 Task: Create a due date automation trigger when advanced on, on the monday before a card is due add dates due in 1 working days at 11:00 AM.
Action: Mouse moved to (902, 259)
Screenshot: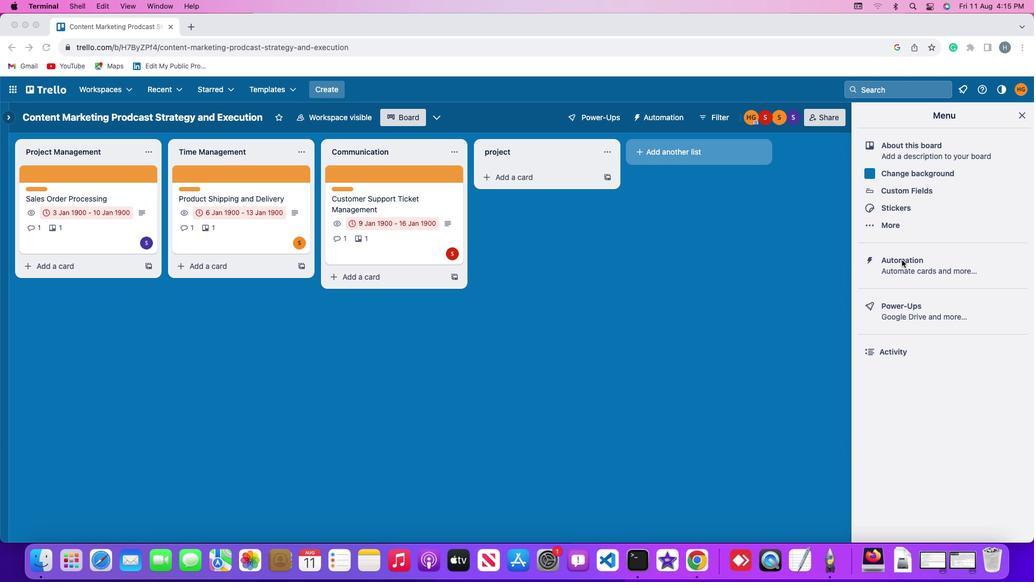 
Action: Mouse pressed left at (902, 259)
Screenshot: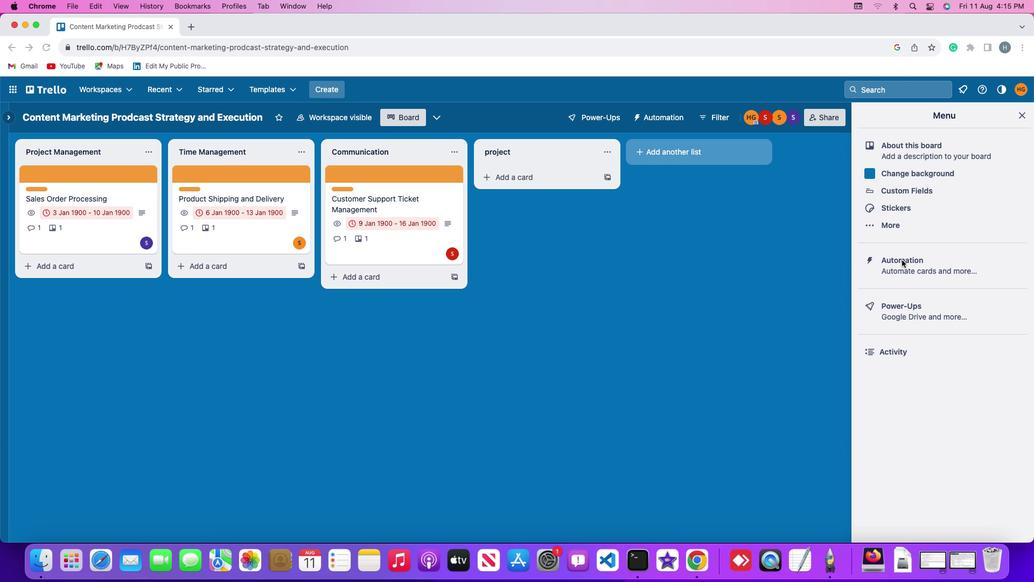 
Action: Mouse pressed left at (902, 259)
Screenshot: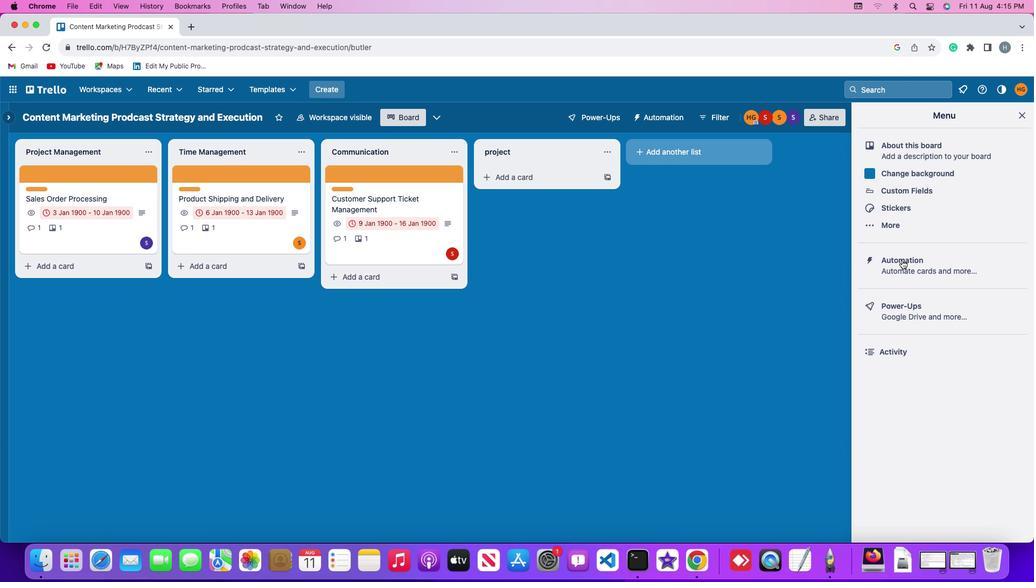 
Action: Mouse moved to (67, 254)
Screenshot: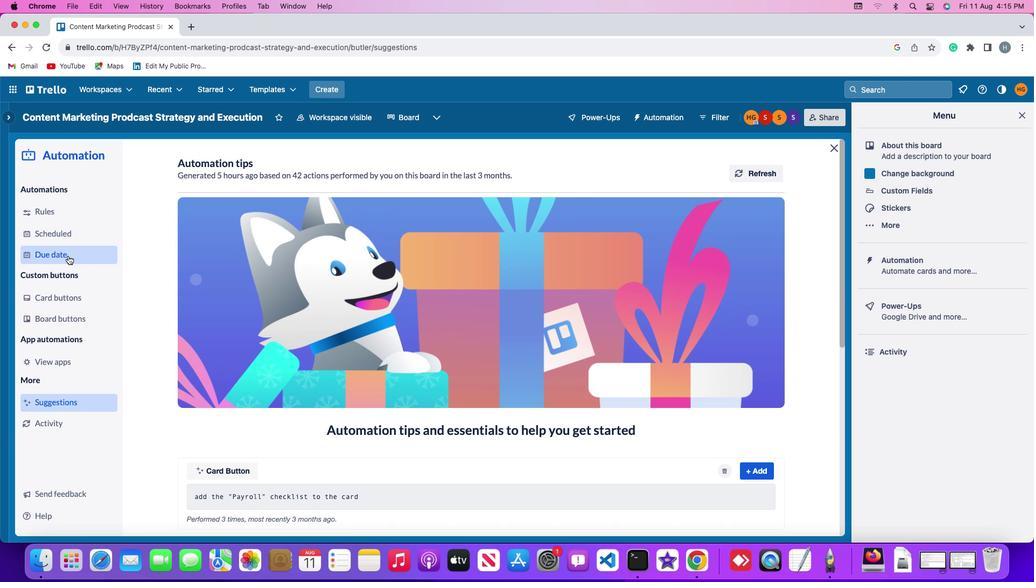 
Action: Mouse pressed left at (67, 254)
Screenshot: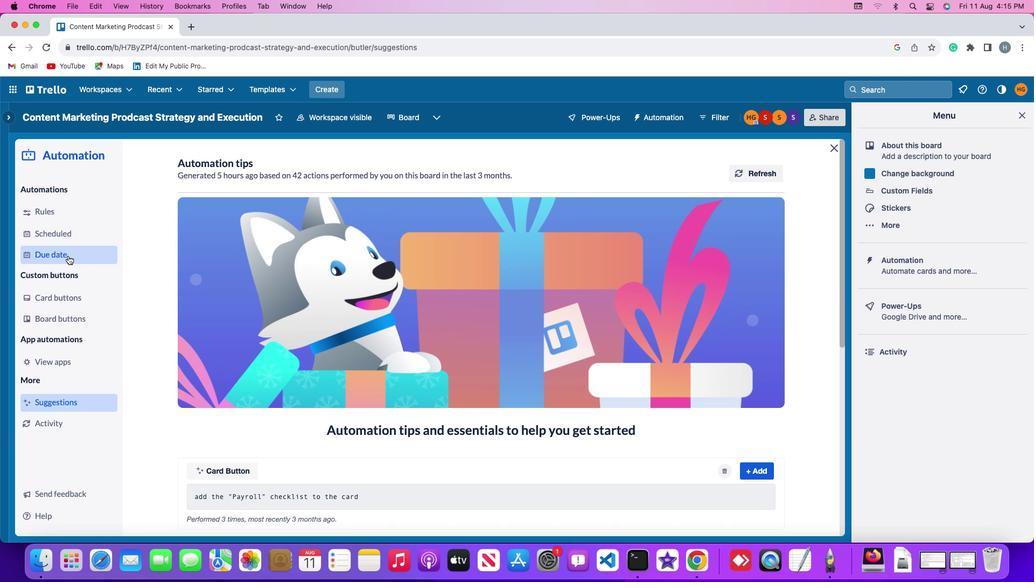 
Action: Mouse moved to (746, 163)
Screenshot: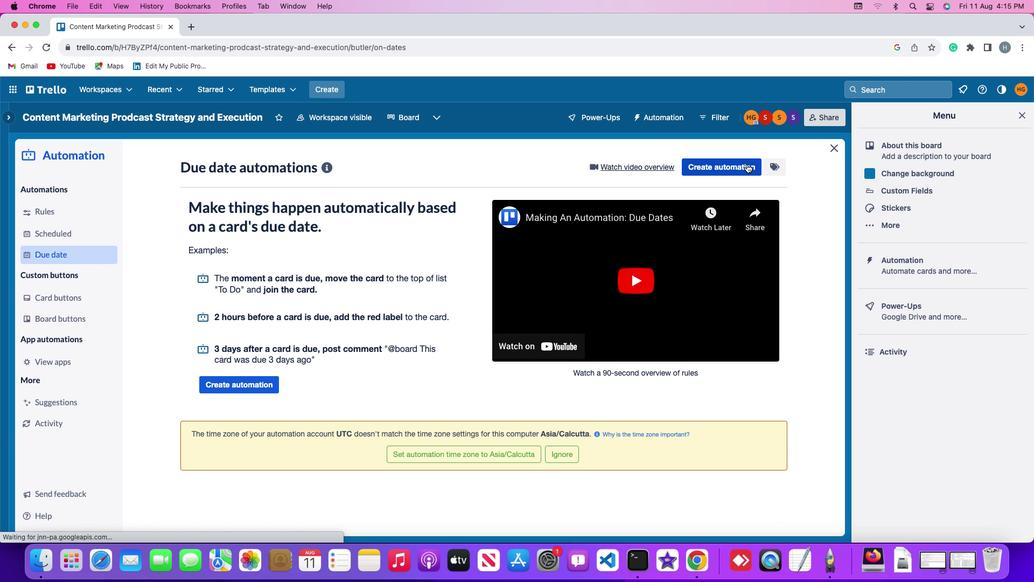 
Action: Mouse pressed left at (746, 163)
Screenshot: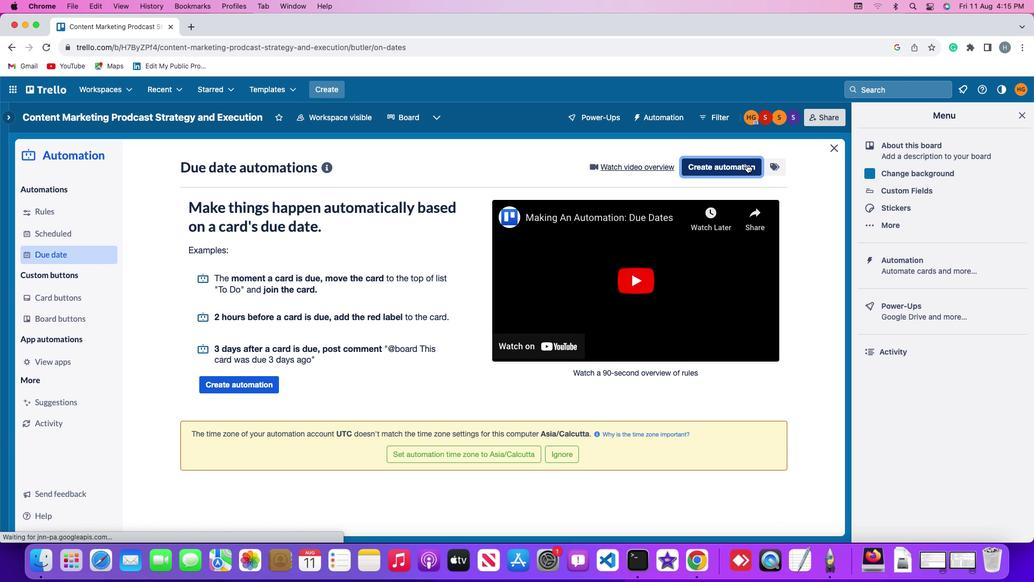
Action: Mouse moved to (292, 273)
Screenshot: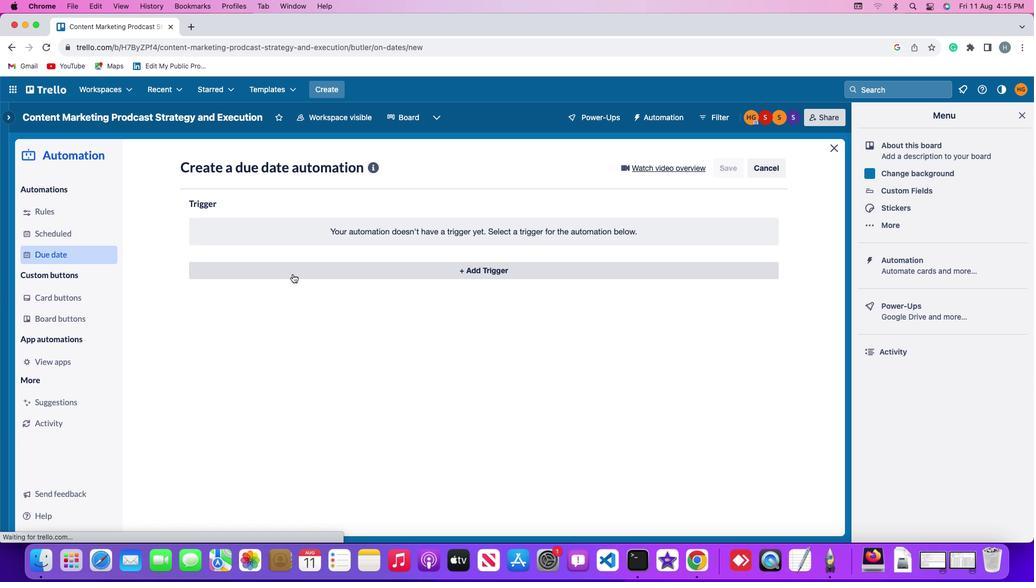 
Action: Mouse pressed left at (292, 273)
Screenshot: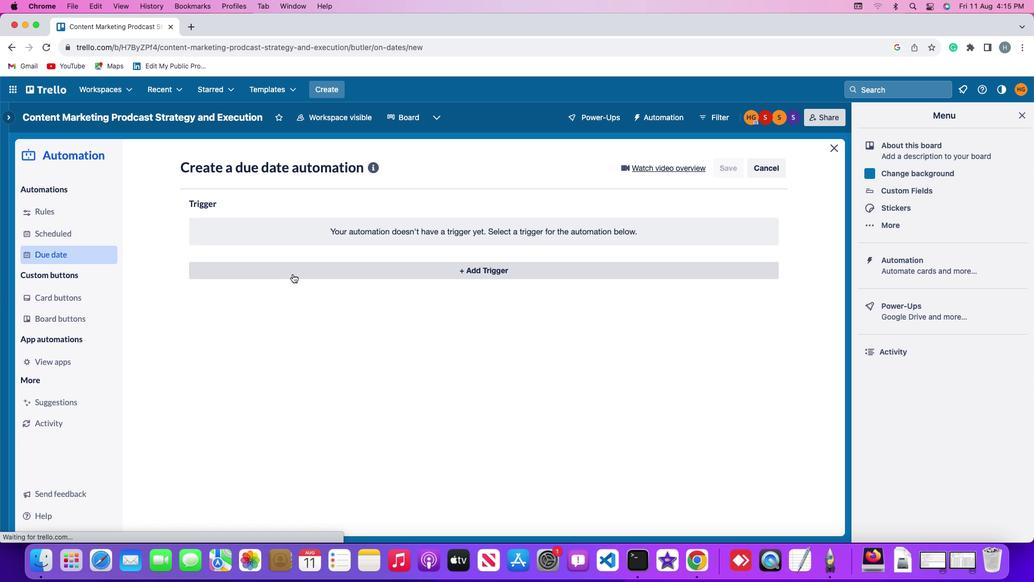 
Action: Mouse moved to (238, 474)
Screenshot: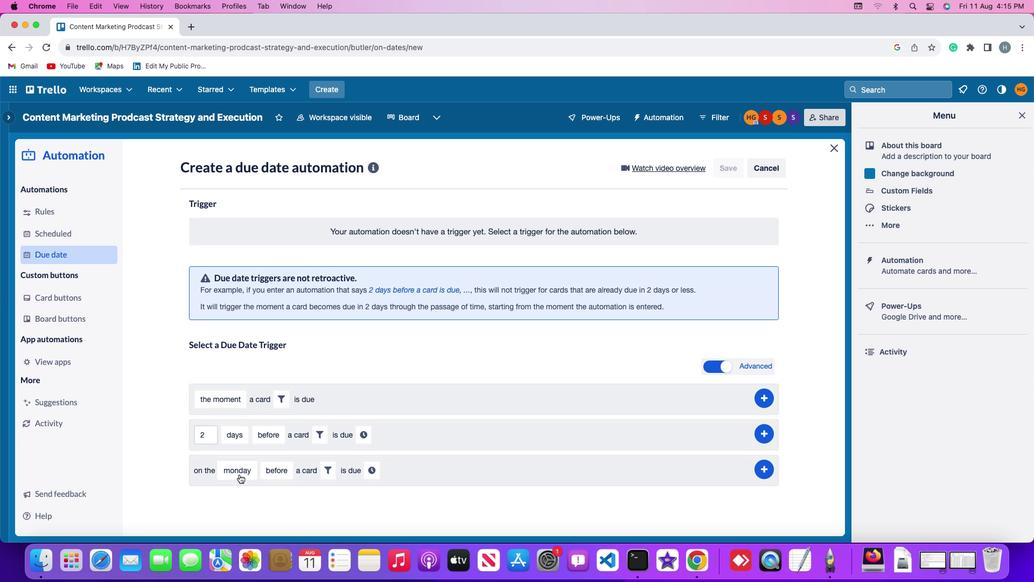 
Action: Mouse pressed left at (238, 474)
Screenshot: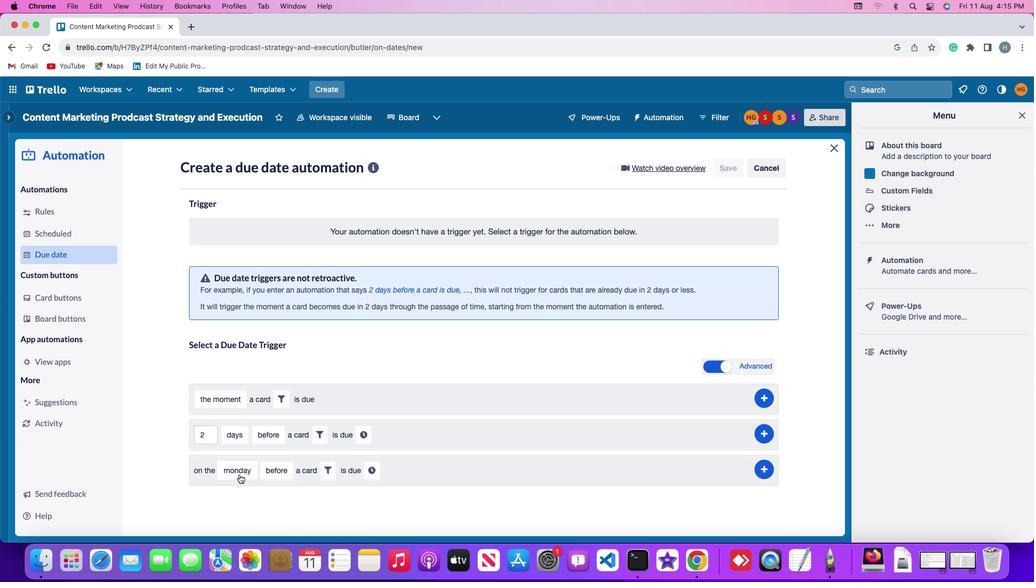 
Action: Mouse moved to (250, 324)
Screenshot: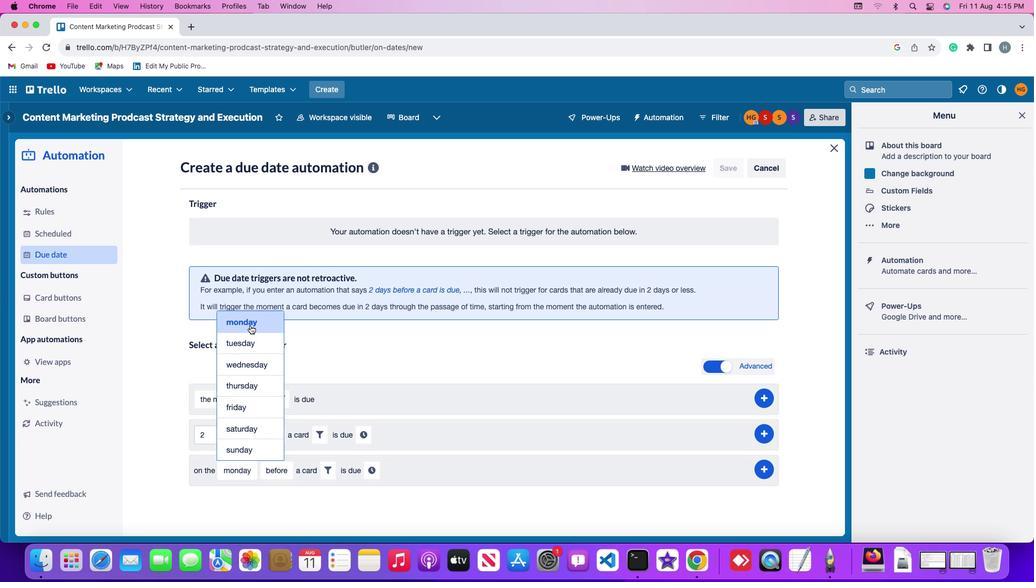 
Action: Mouse pressed left at (250, 324)
Screenshot: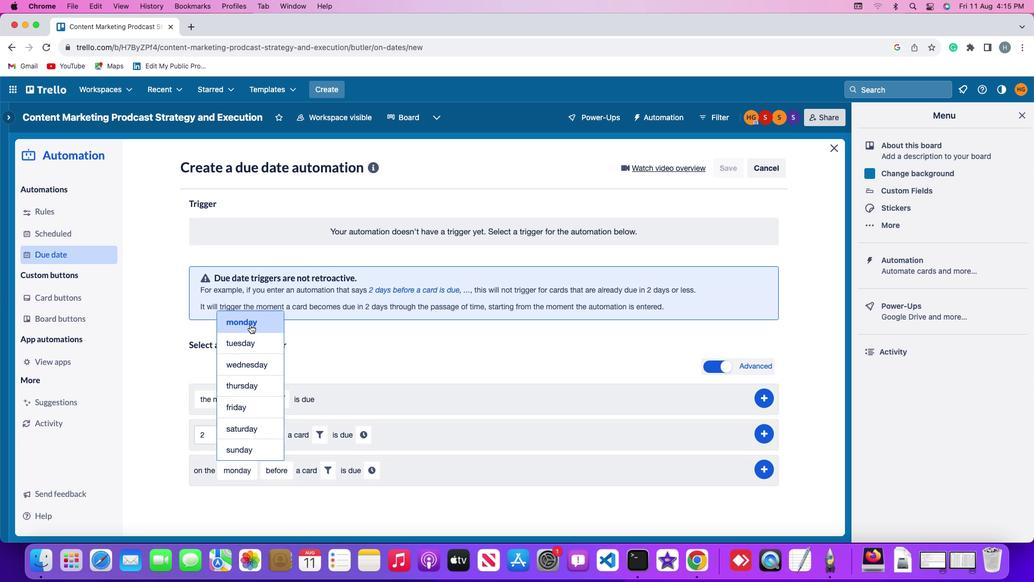 
Action: Mouse moved to (283, 468)
Screenshot: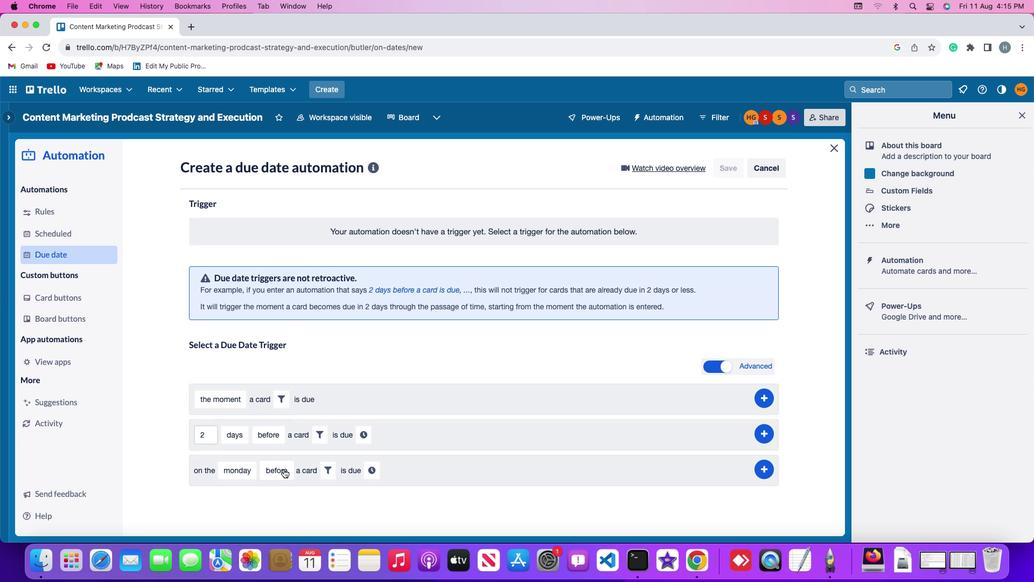 
Action: Mouse pressed left at (283, 468)
Screenshot: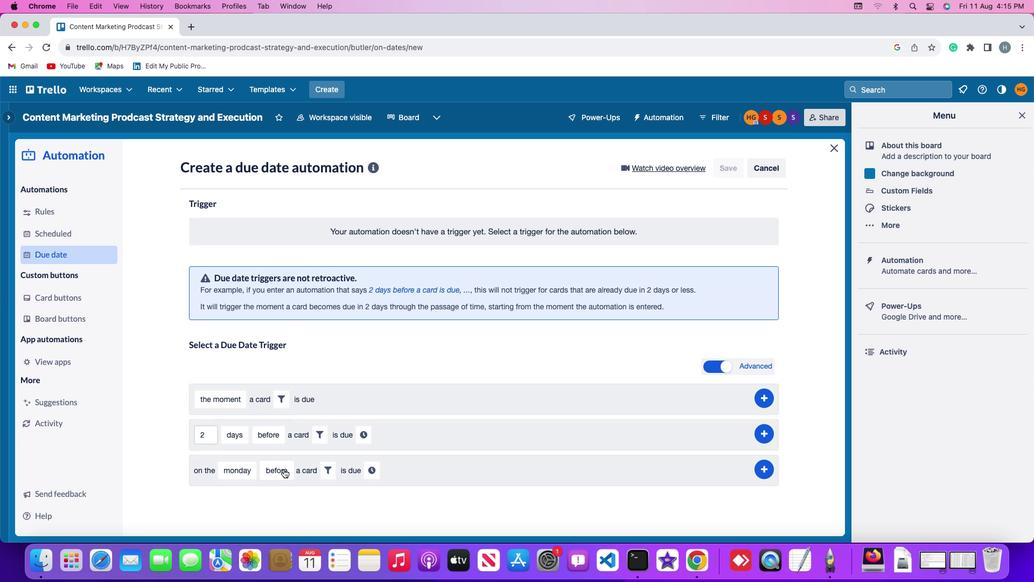 
Action: Mouse moved to (299, 387)
Screenshot: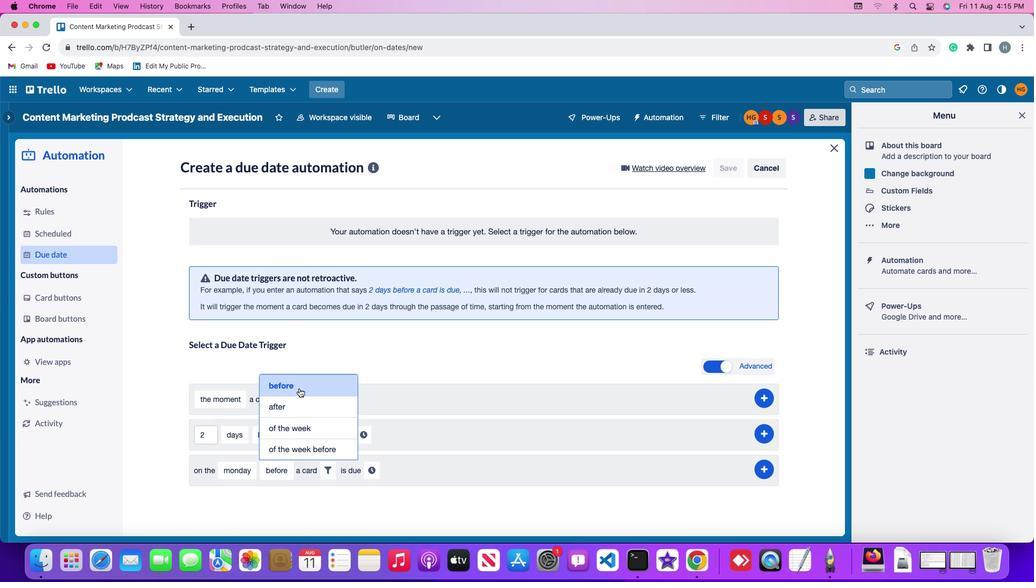 
Action: Mouse pressed left at (299, 387)
Screenshot: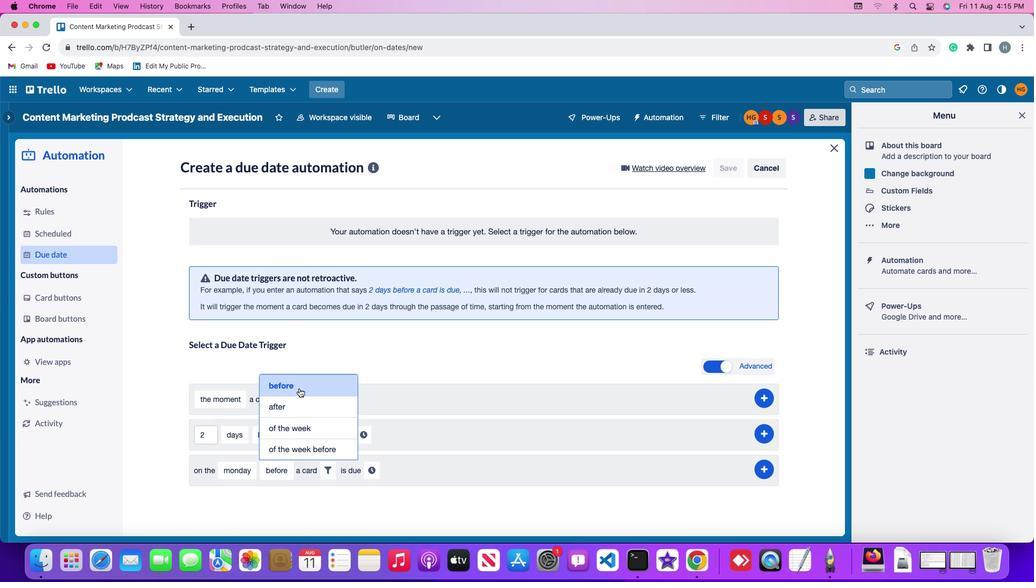 
Action: Mouse moved to (334, 468)
Screenshot: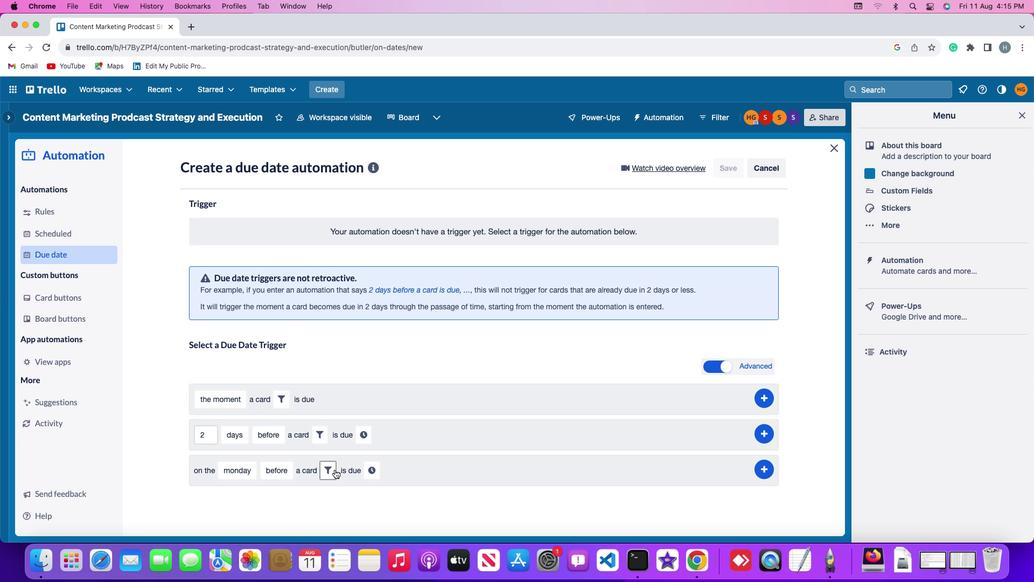 
Action: Mouse pressed left at (334, 468)
Screenshot: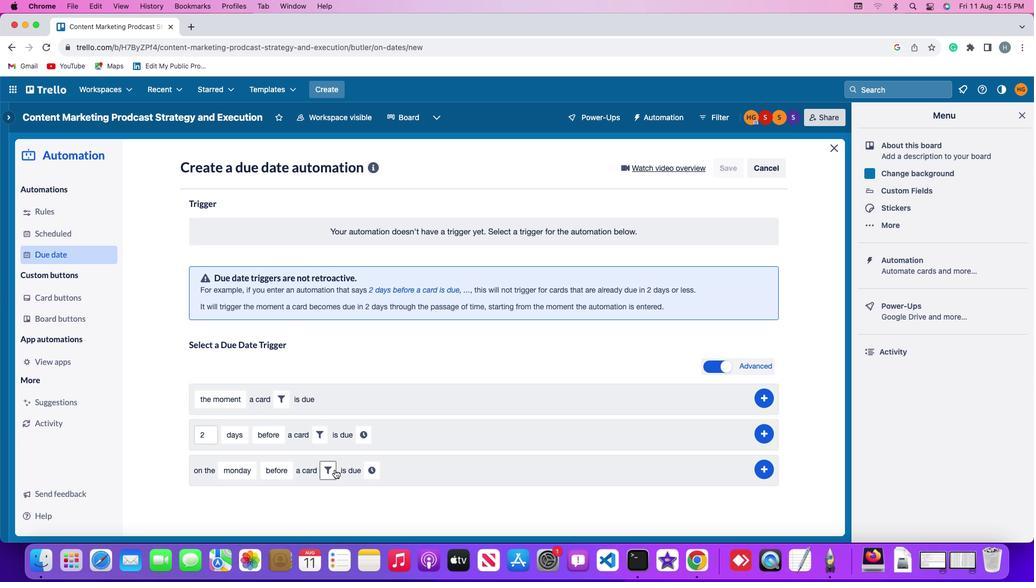 
Action: Mouse moved to (386, 501)
Screenshot: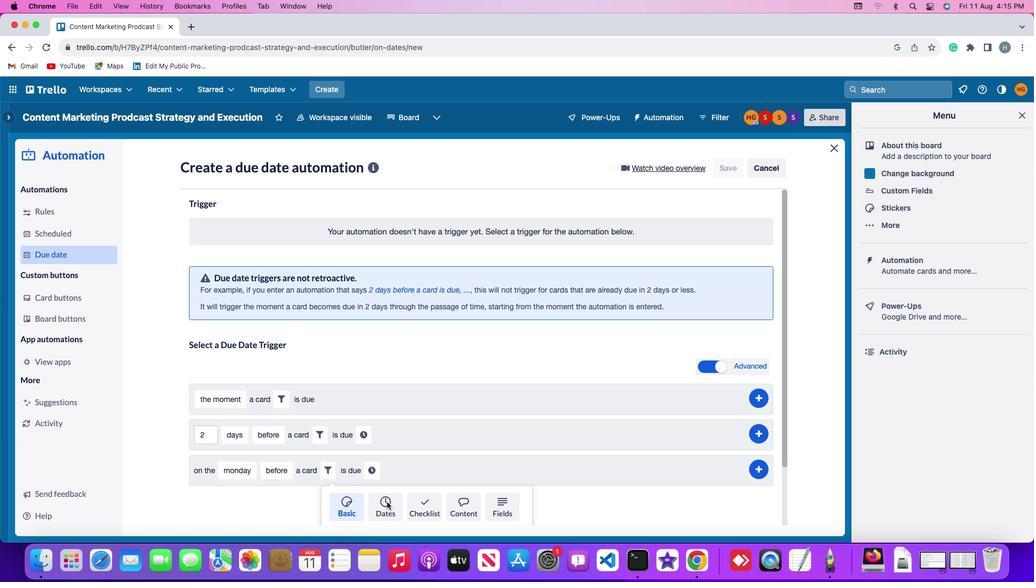 
Action: Mouse pressed left at (386, 501)
Screenshot: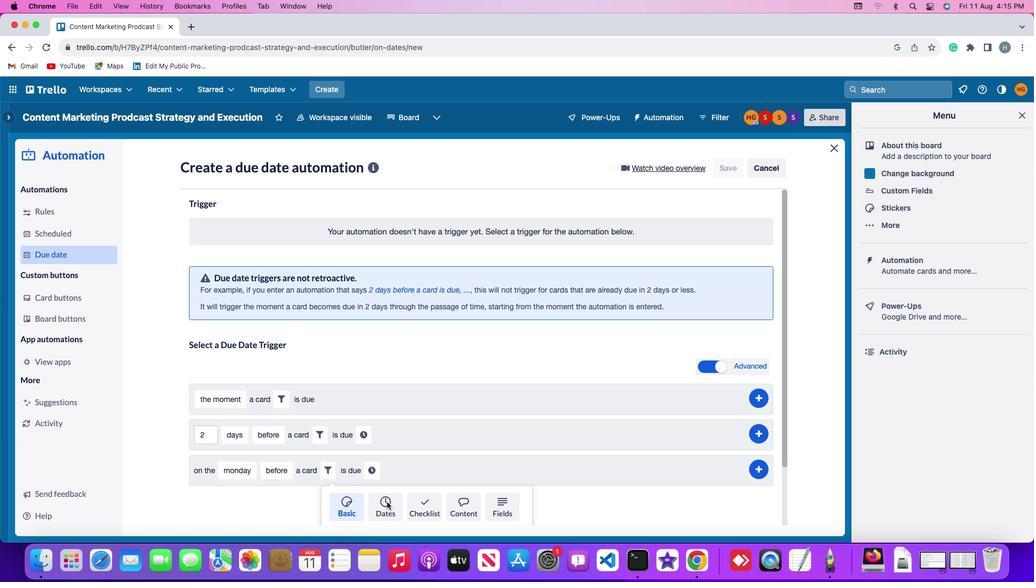 
Action: Mouse moved to (285, 504)
Screenshot: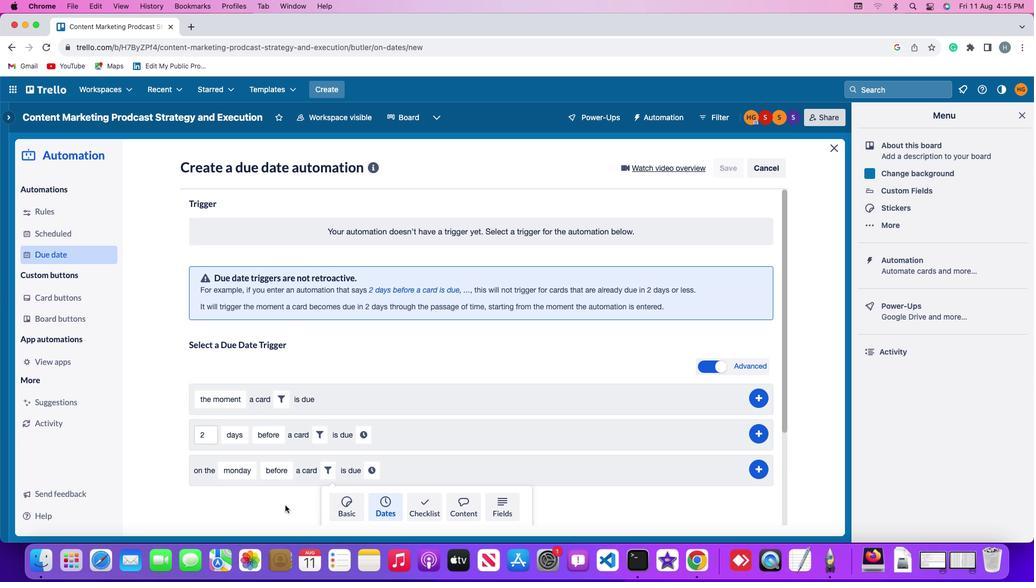 
Action: Mouse scrolled (285, 504) with delta (0, 0)
Screenshot: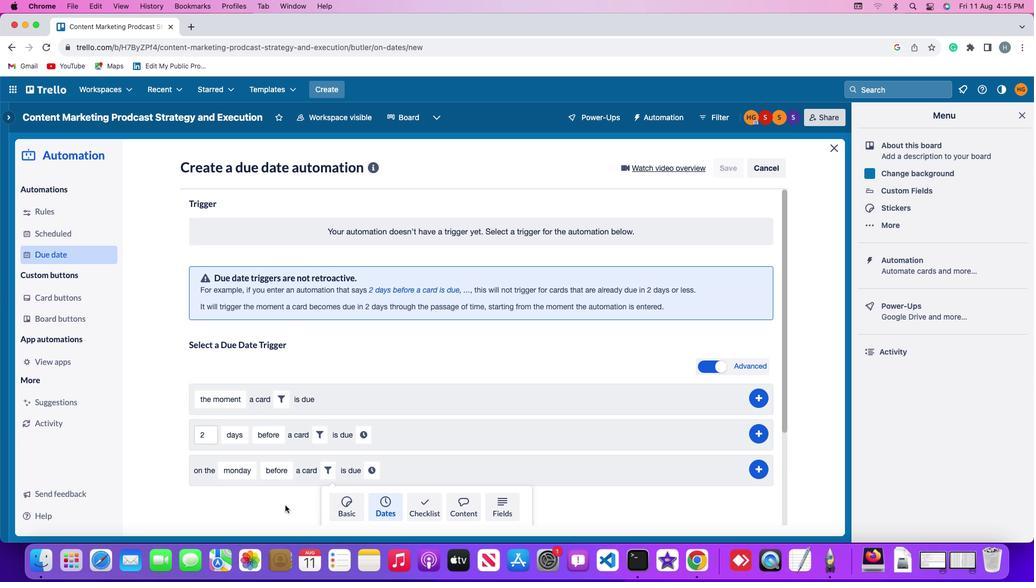 
Action: Mouse scrolled (285, 504) with delta (0, 0)
Screenshot: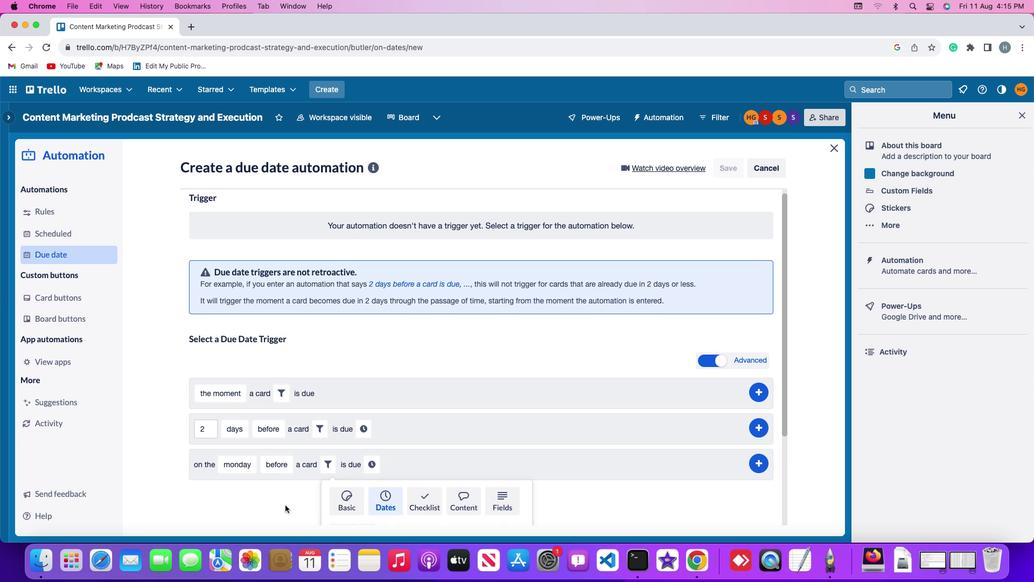 
Action: Mouse scrolled (285, 504) with delta (0, -1)
Screenshot: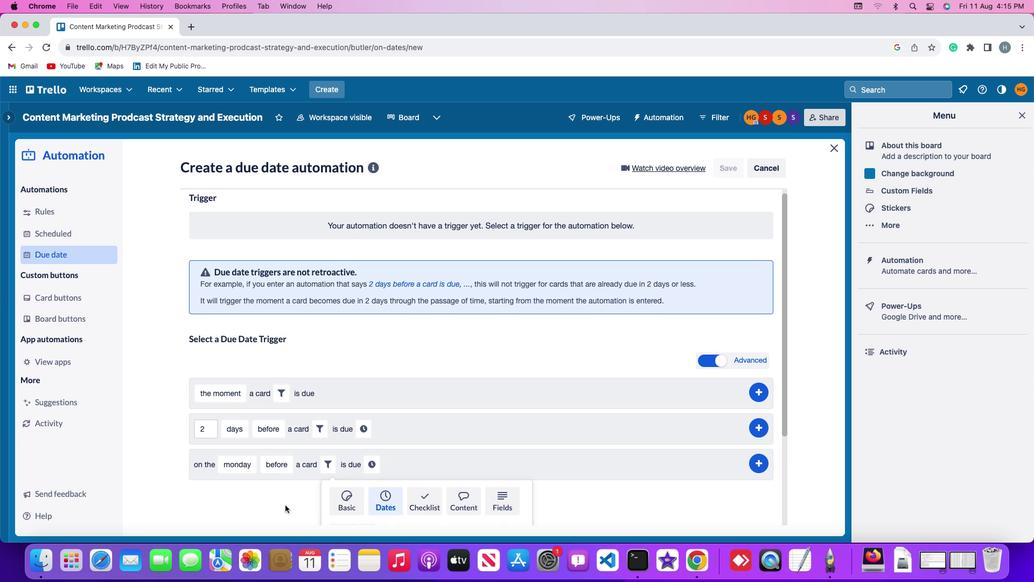 
Action: Mouse scrolled (285, 504) with delta (0, -2)
Screenshot: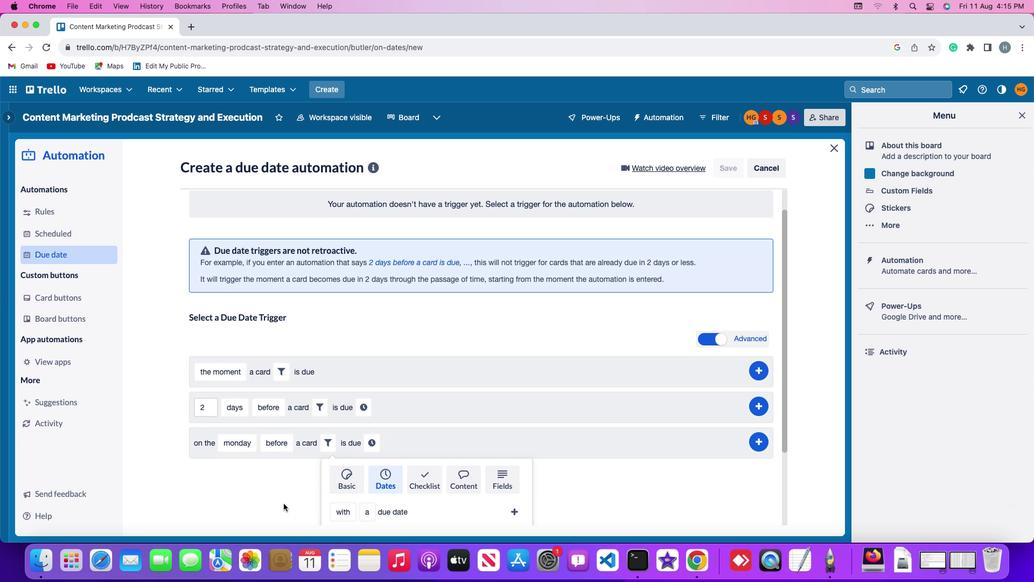 
Action: Mouse moved to (284, 504)
Screenshot: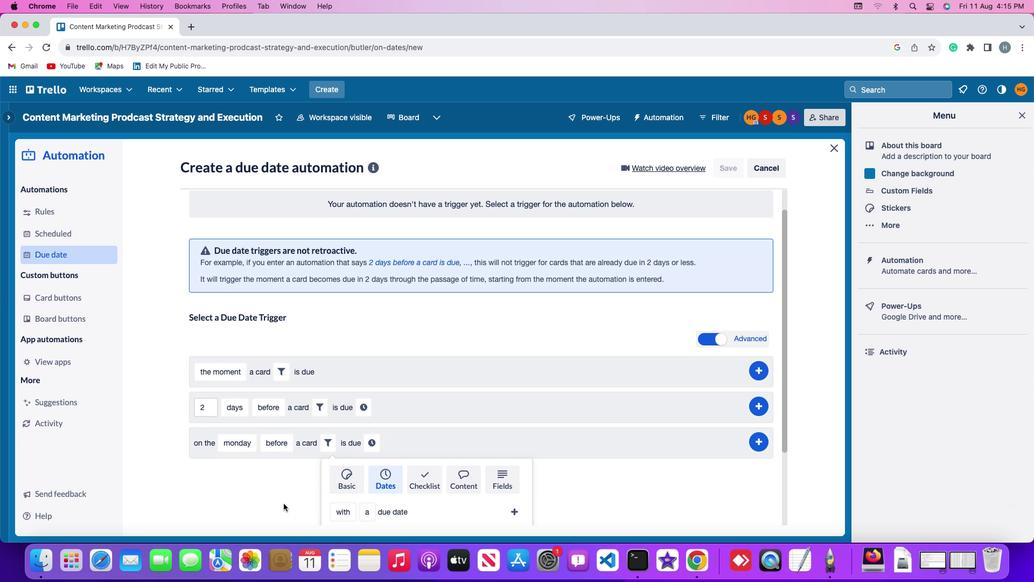 
Action: Mouse scrolled (284, 504) with delta (0, -3)
Screenshot: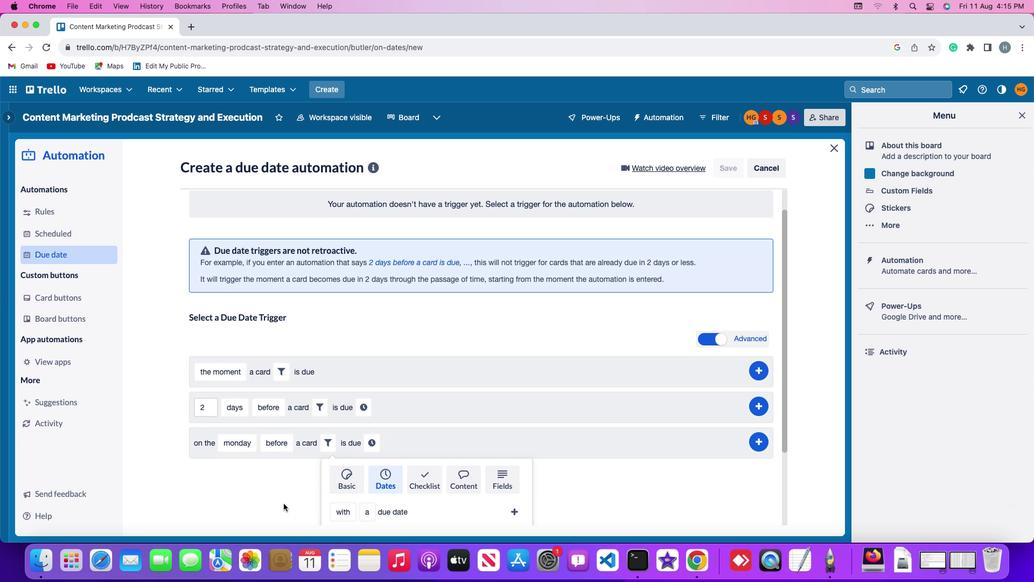 
Action: Mouse moved to (280, 500)
Screenshot: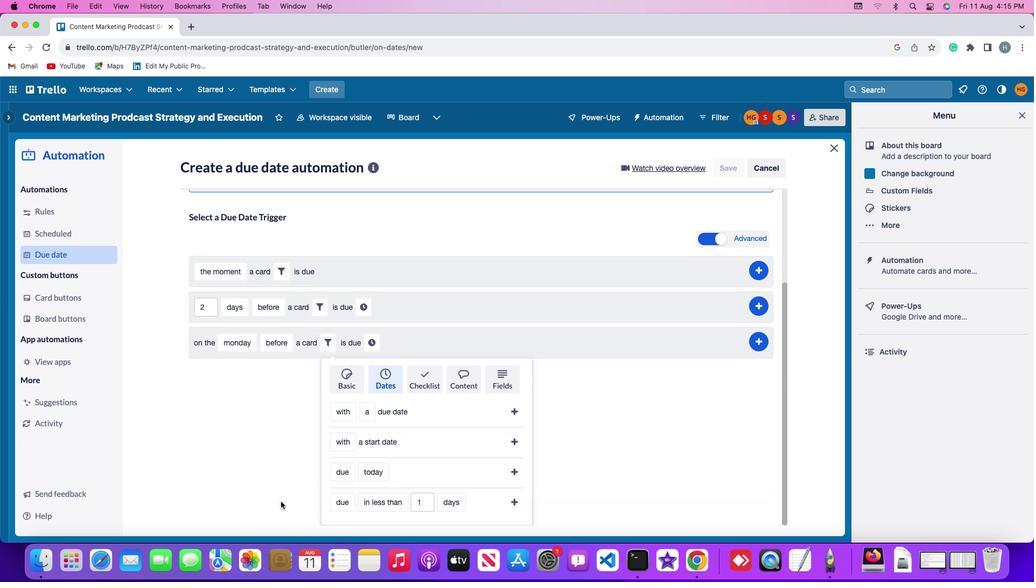 
Action: Mouse scrolled (280, 500) with delta (0, 0)
Screenshot: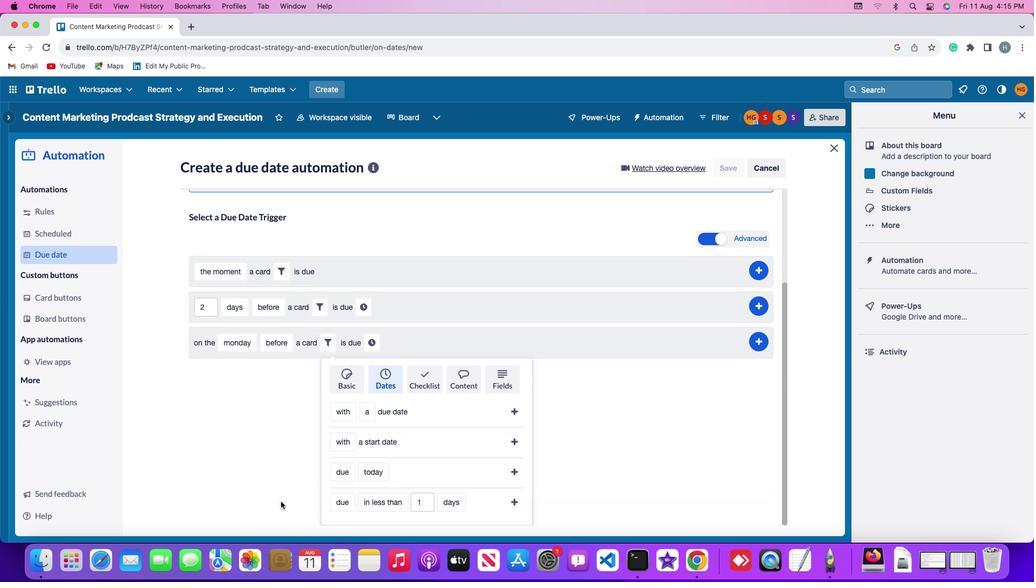 
Action: Mouse scrolled (280, 500) with delta (0, 0)
Screenshot: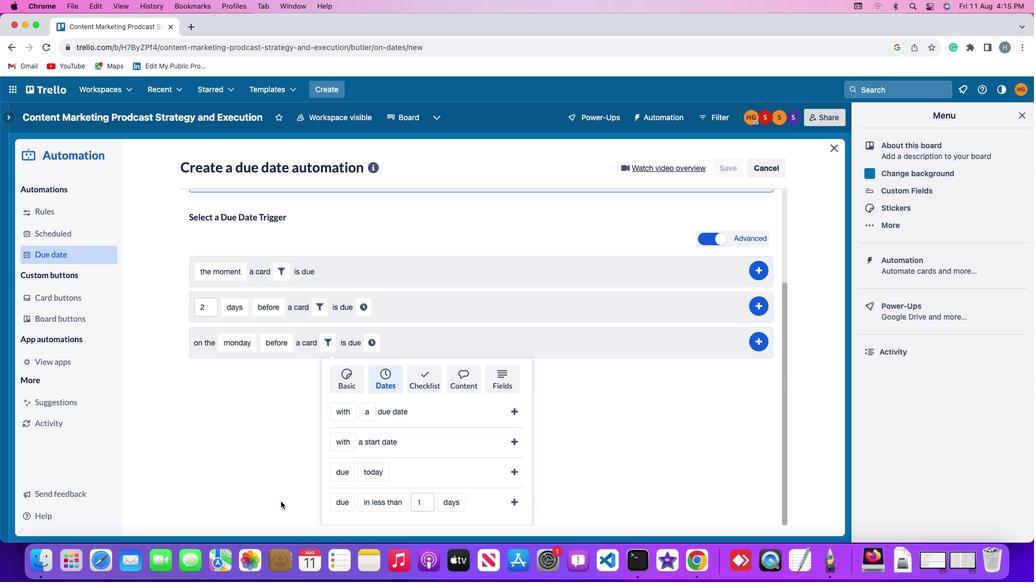 
Action: Mouse scrolled (280, 500) with delta (0, -1)
Screenshot: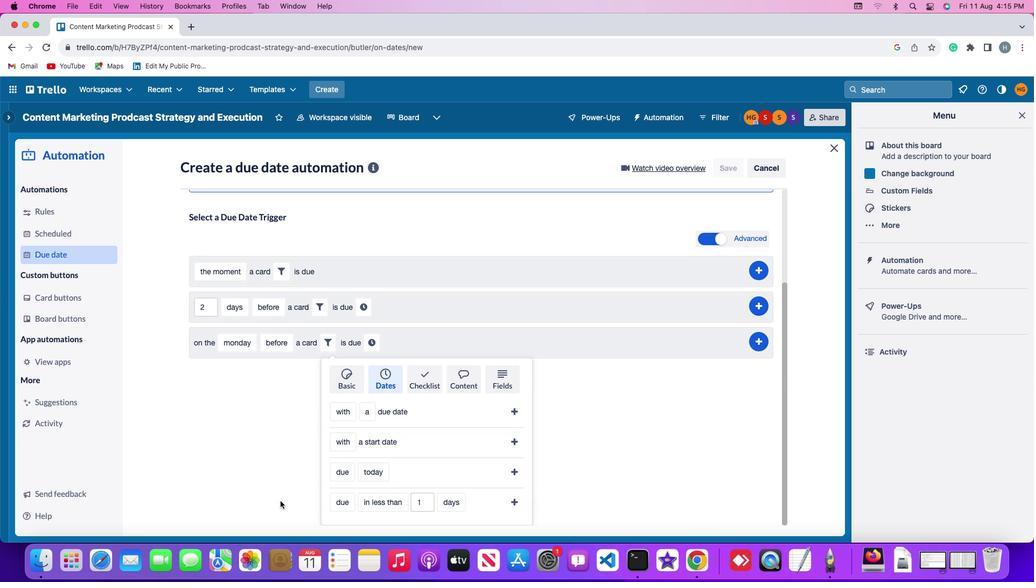 
Action: Mouse scrolled (280, 500) with delta (0, -2)
Screenshot: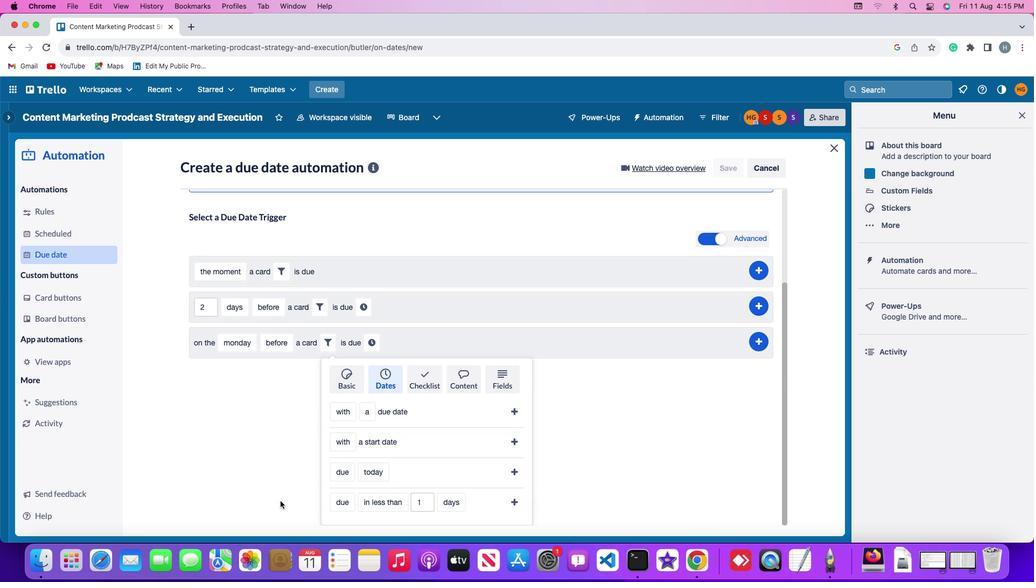 
Action: Mouse moved to (335, 502)
Screenshot: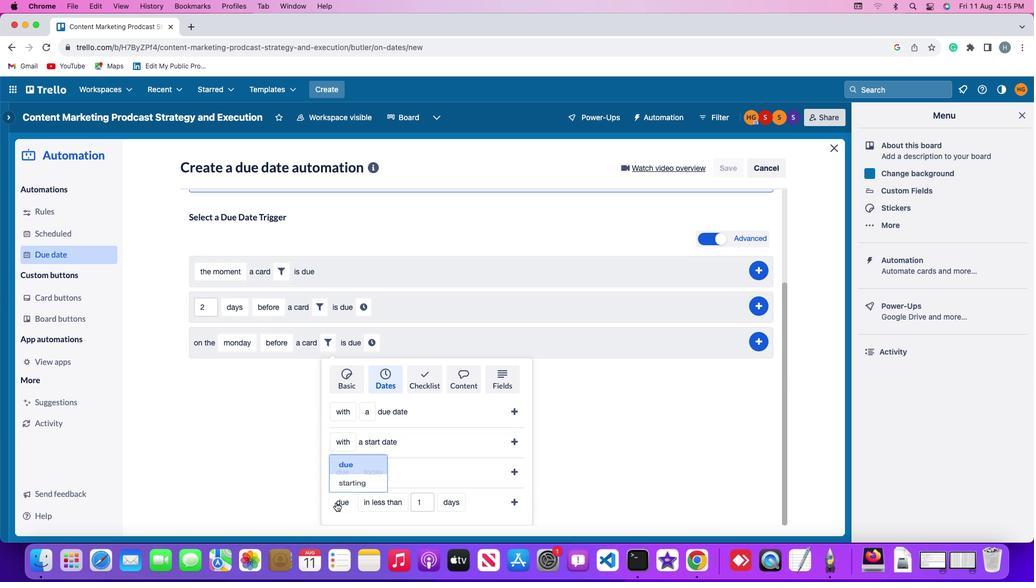 
Action: Mouse pressed left at (335, 502)
Screenshot: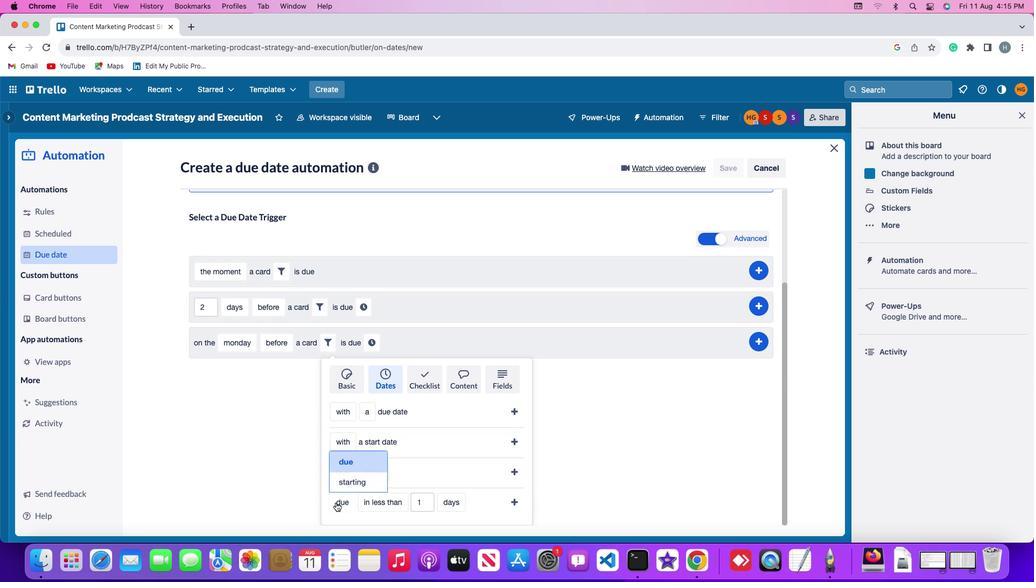 
Action: Mouse moved to (351, 457)
Screenshot: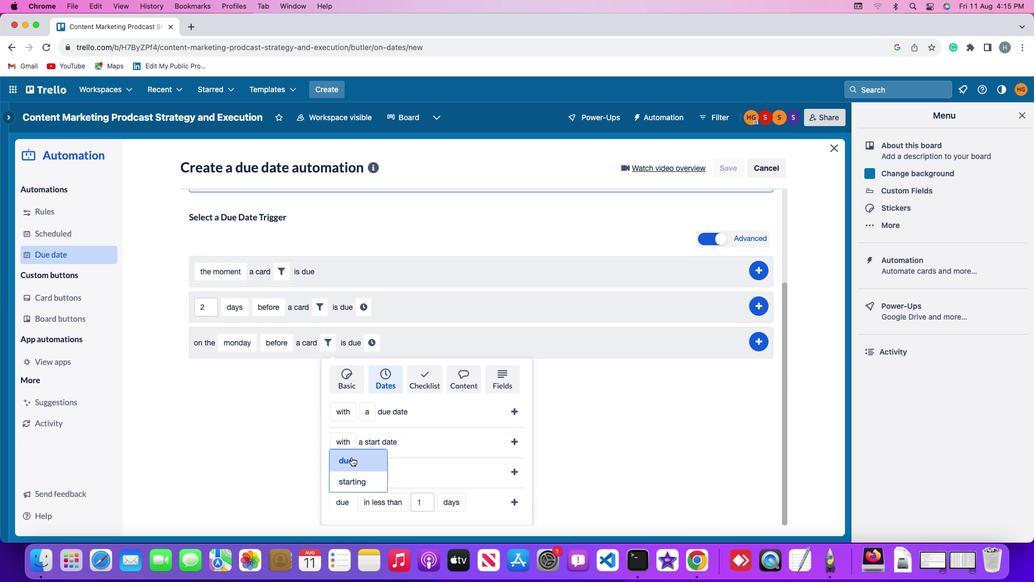 
Action: Mouse pressed left at (351, 457)
Screenshot: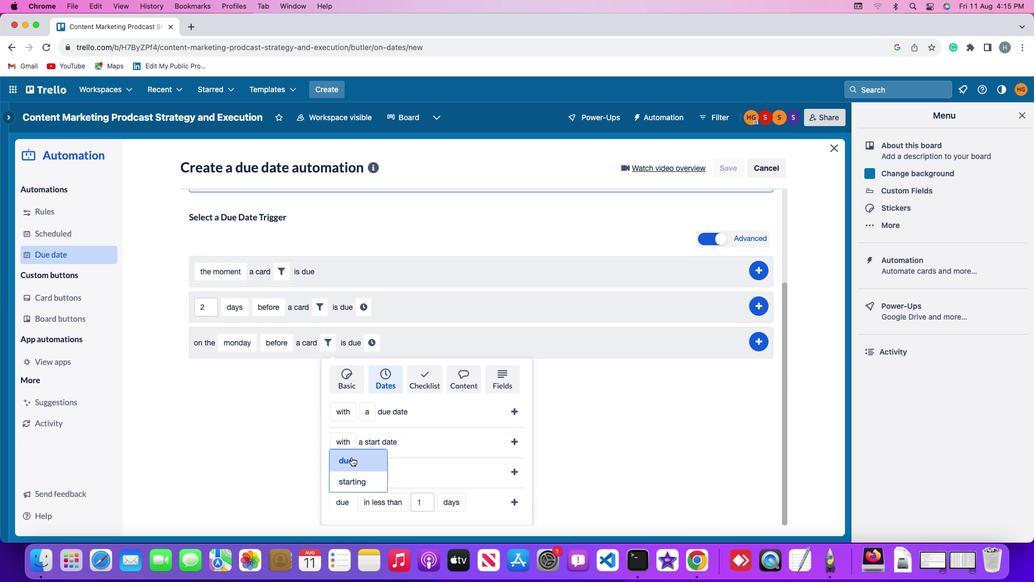 
Action: Mouse moved to (380, 499)
Screenshot: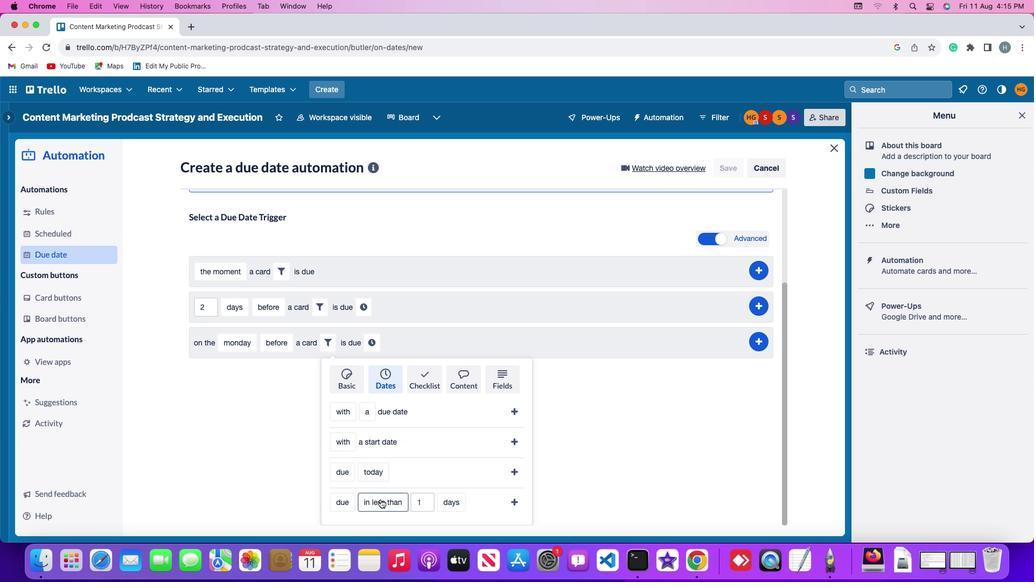 
Action: Mouse pressed left at (380, 499)
Screenshot: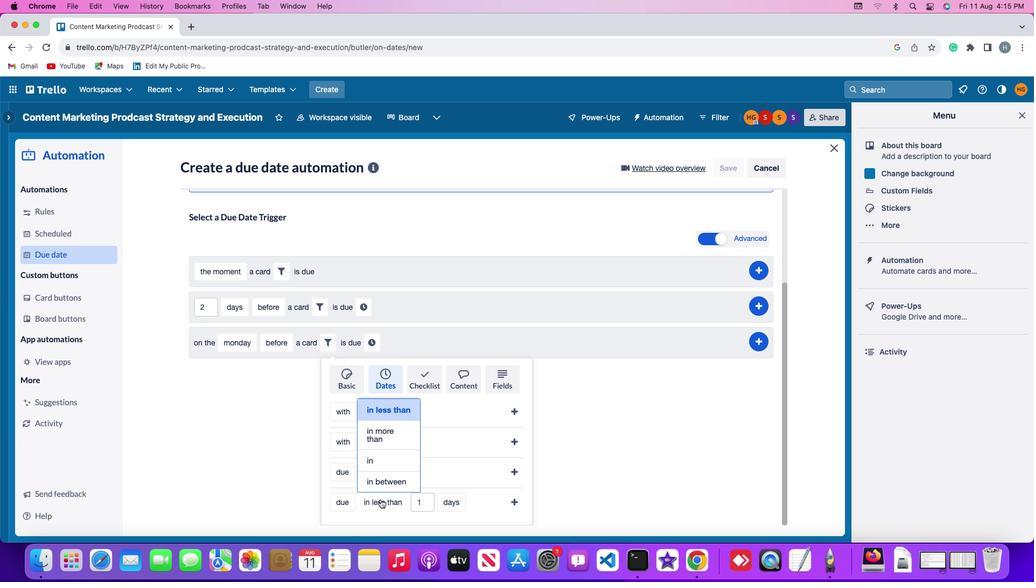 
Action: Mouse moved to (384, 456)
Screenshot: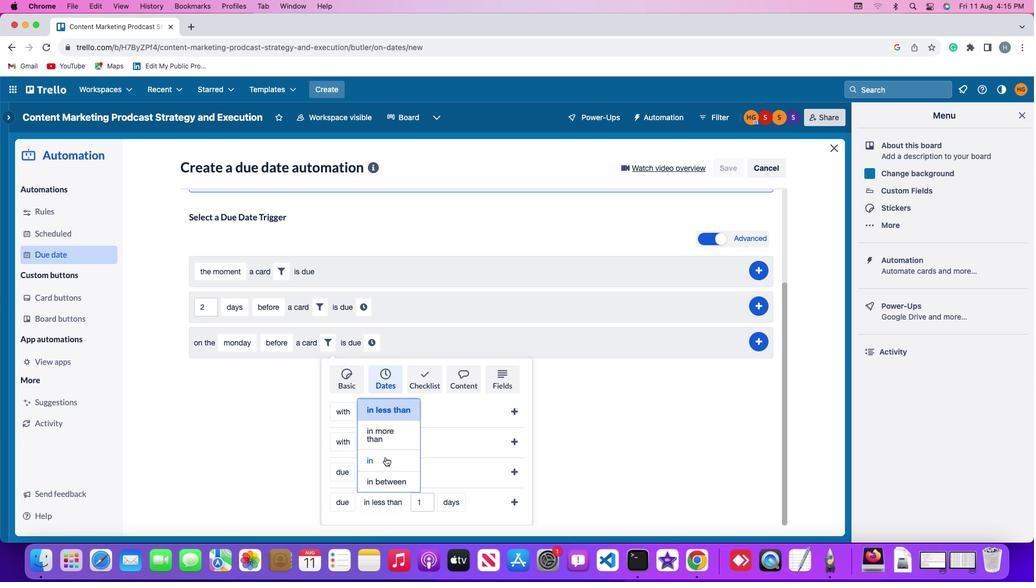 
Action: Mouse pressed left at (384, 456)
Screenshot: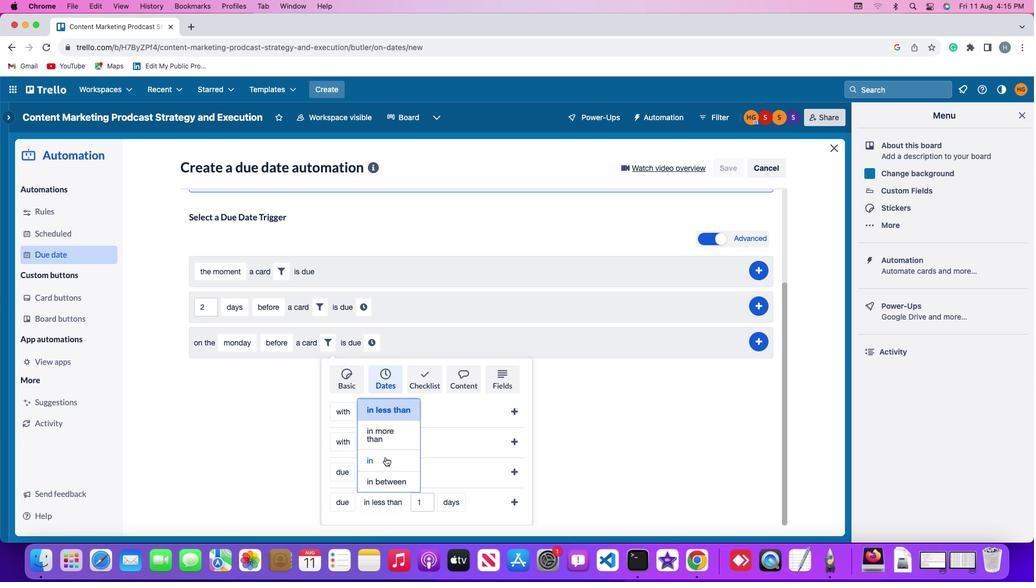 
Action: Mouse moved to (396, 502)
Screenshot: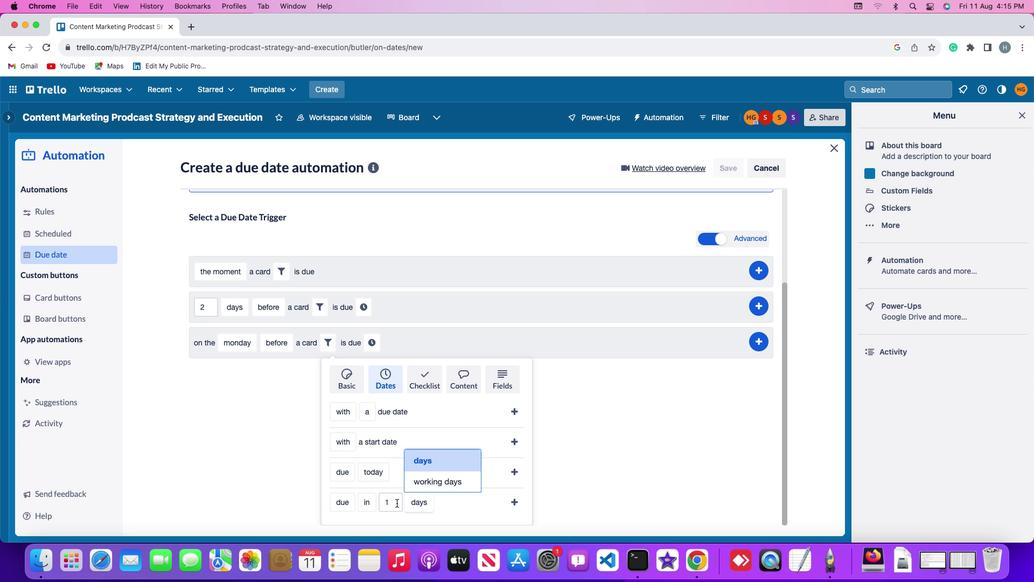 
Action: Mouse pressed left at (396, 502)
Screenshot: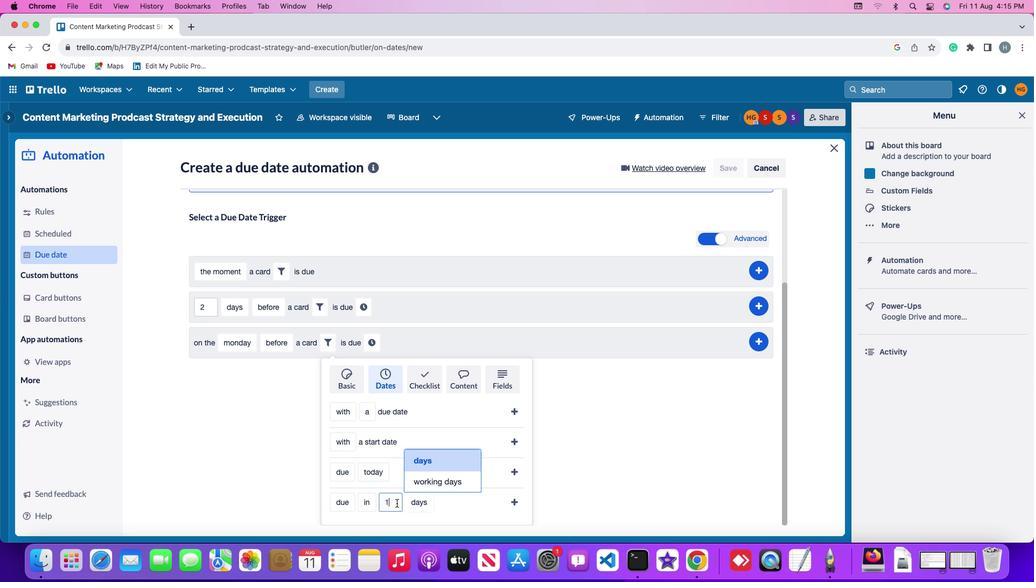 
Action: Mouse moved to (396, 500)
Screenshot: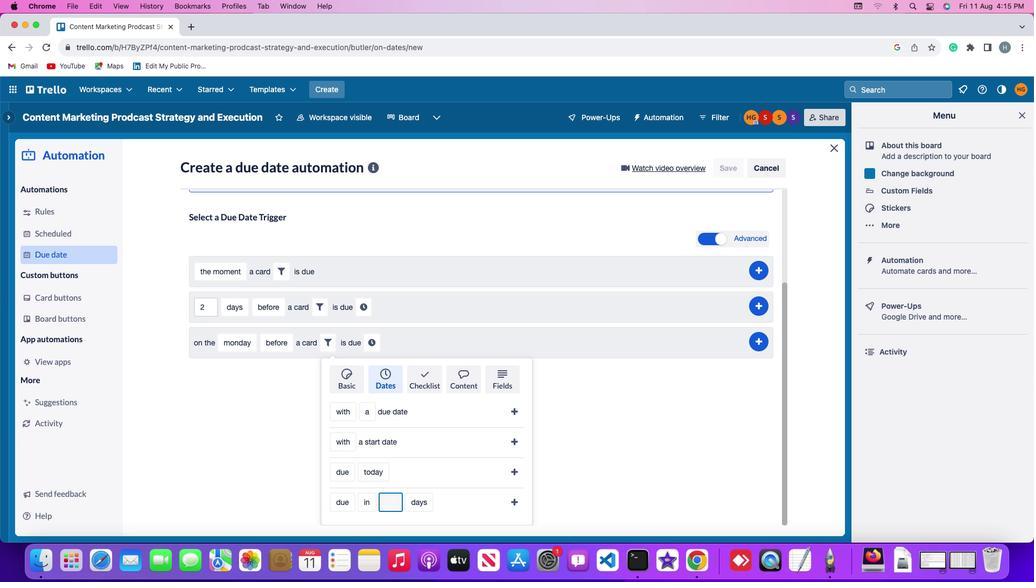 
Action: Key pressed Key.backspace
Screenshot: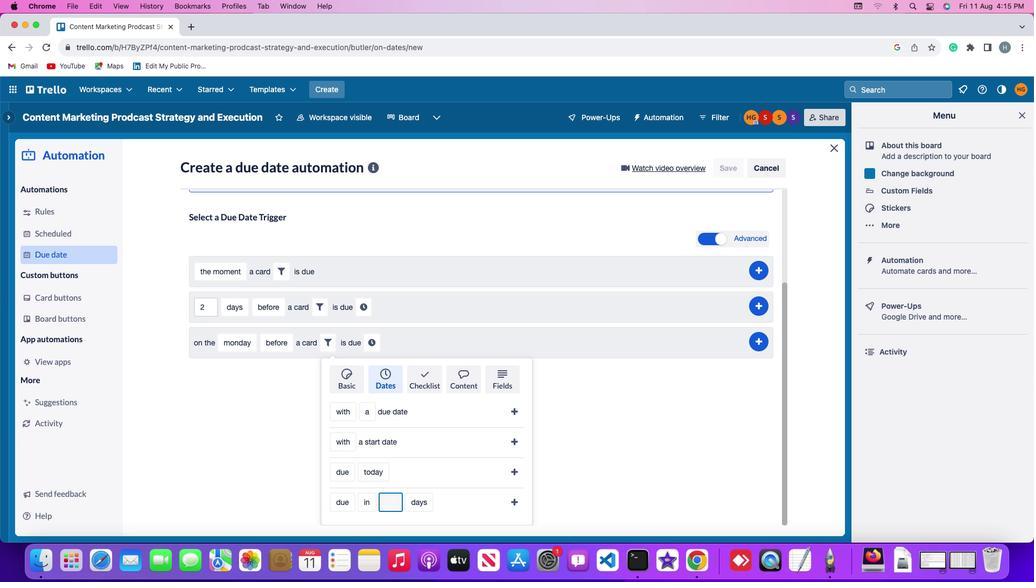 
Action: Mouse moved to (396, 502)
Screenshot: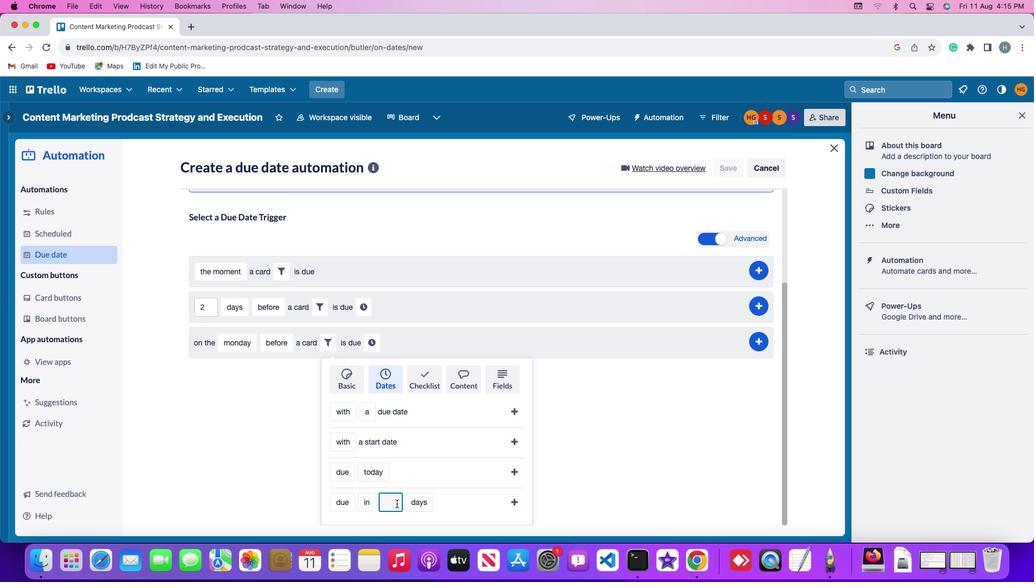 
Action: Key pressed '1'
Screenshot: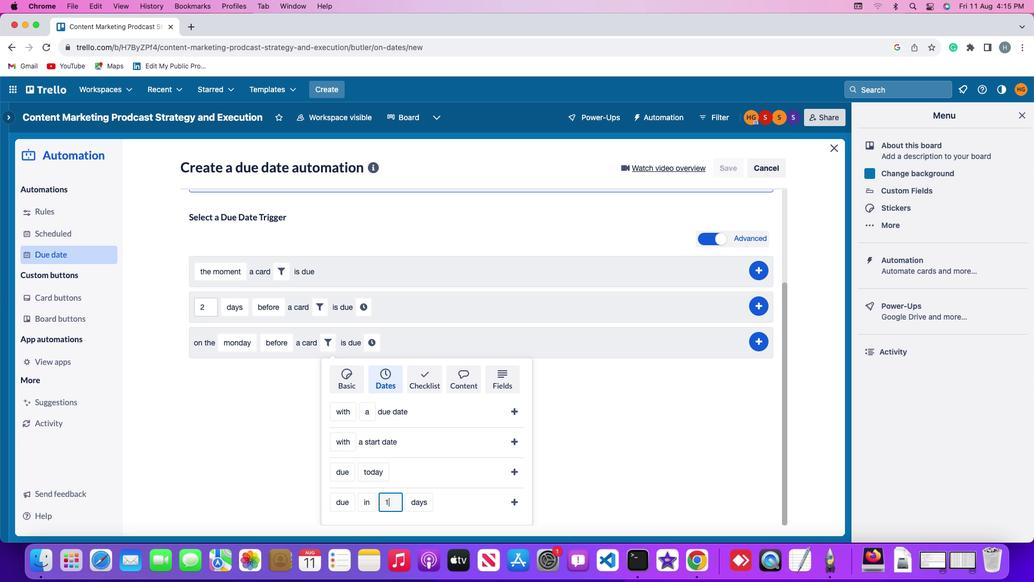 
Action: Mouse moved to (420, 505)
Screenshot: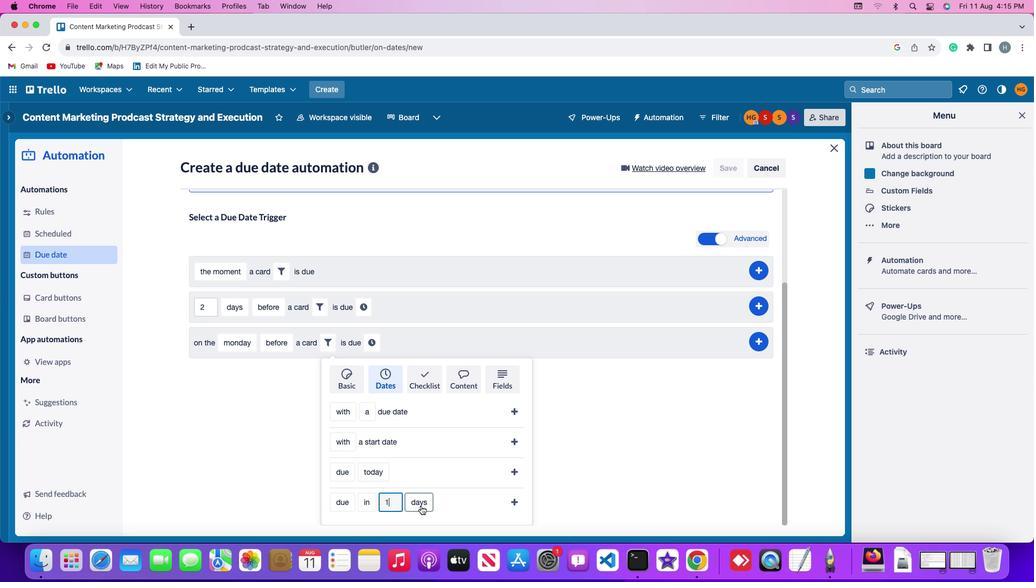 
Action: Mouse pressed left at (420, 505)
Screenshot: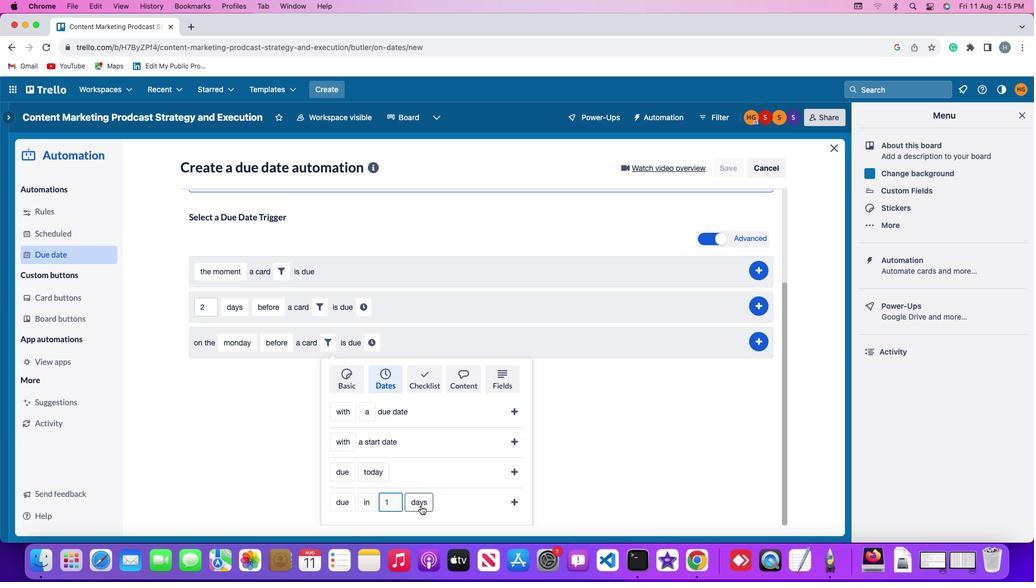 
Action: Mouse moved to (428, 485)
Screenshot: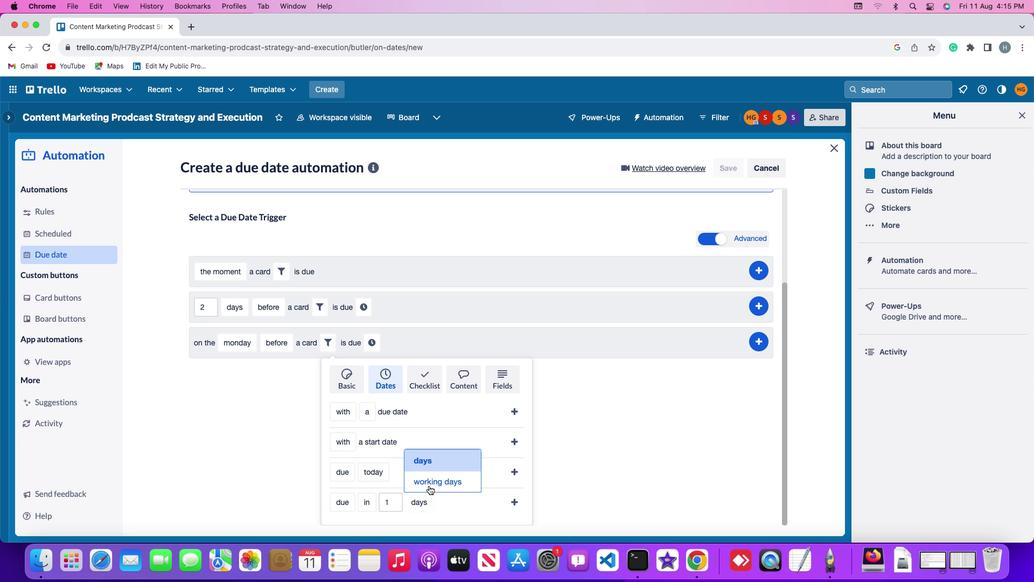 
Action: Mouse pressed left at (428, 485)
Screenshot: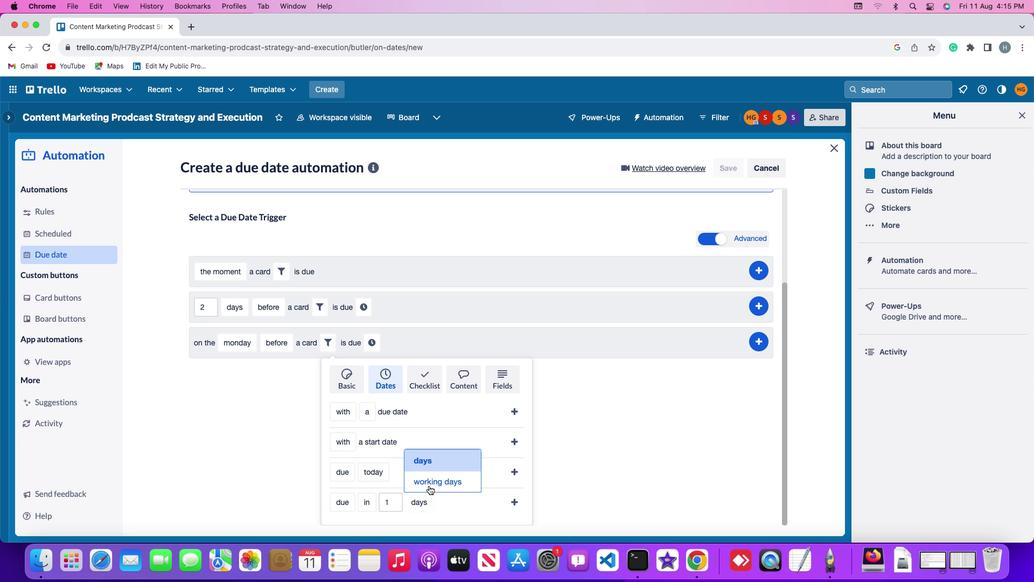 
Action: Mouse moved to (515, 501)
Screenshot: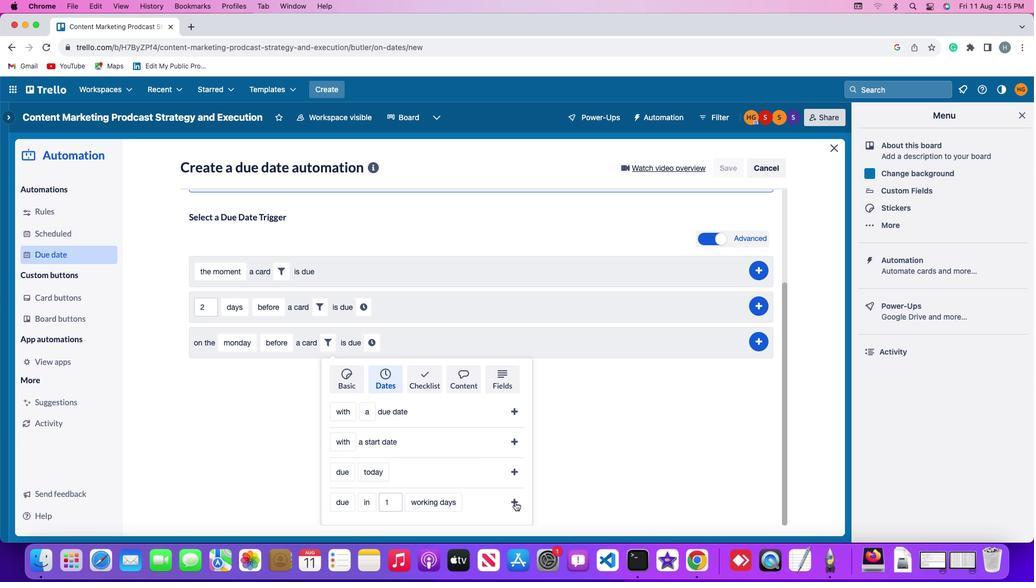 
Action: Mouse pressed left at (515, 501)
Screenshot: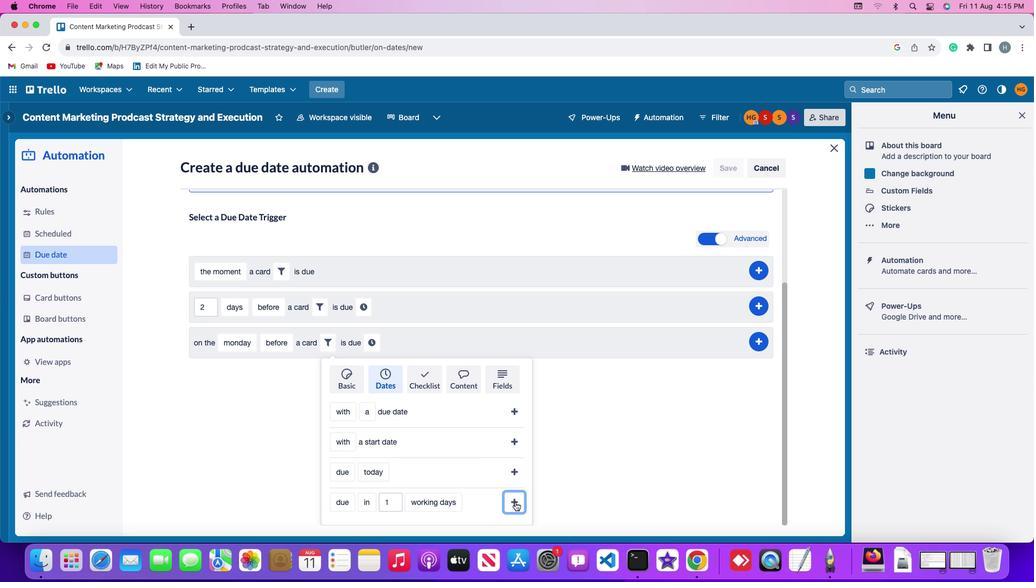 
Action: Mouse moved to (472, 468)
Screenshot: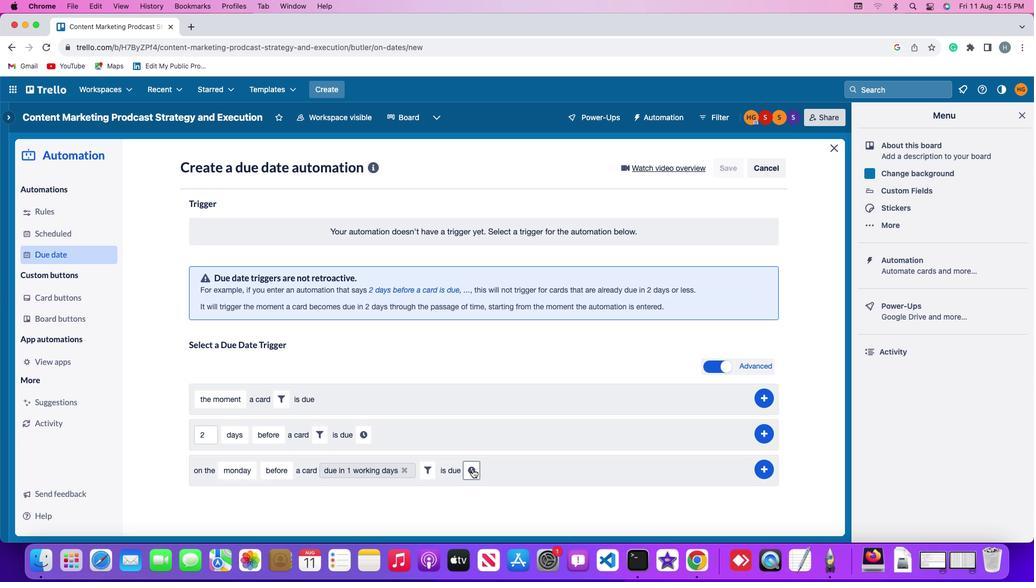 
Action: Mouse pressed left at (472, 468)
Screenshot: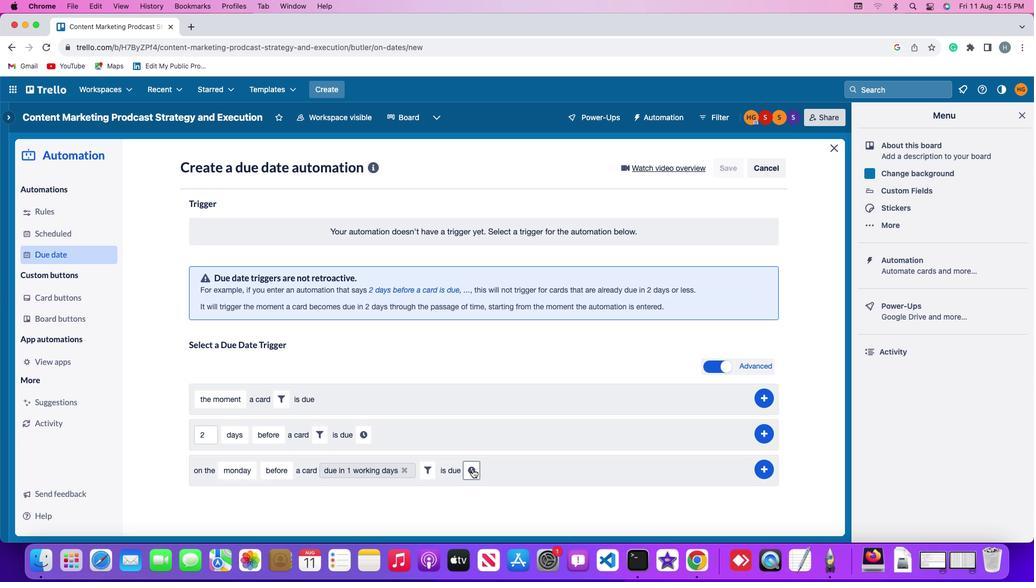
Action: Mouse moved to (498, 472)
Screenshot: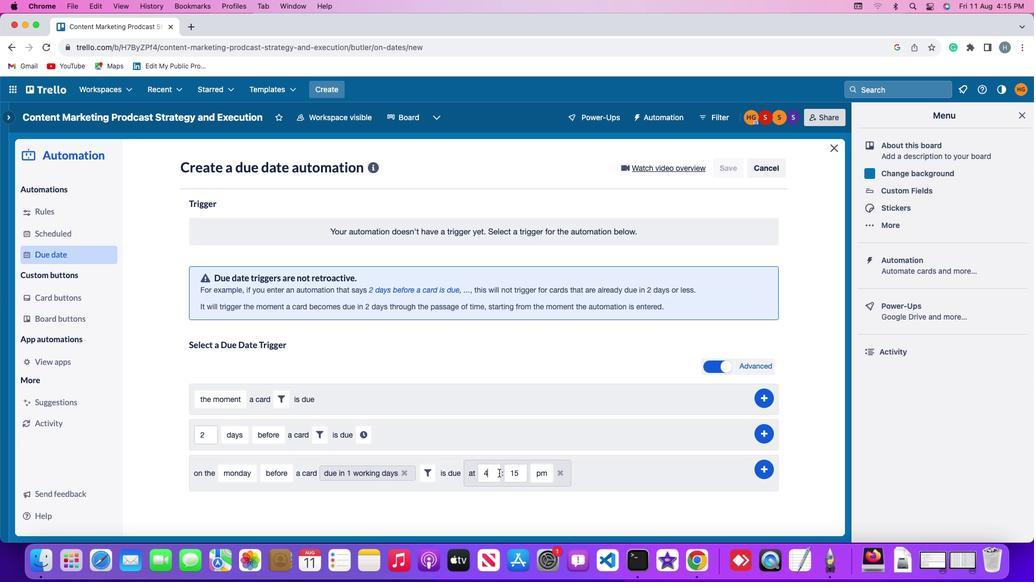 
Action: Mouse pressed left at (498, 472)
Screenshot: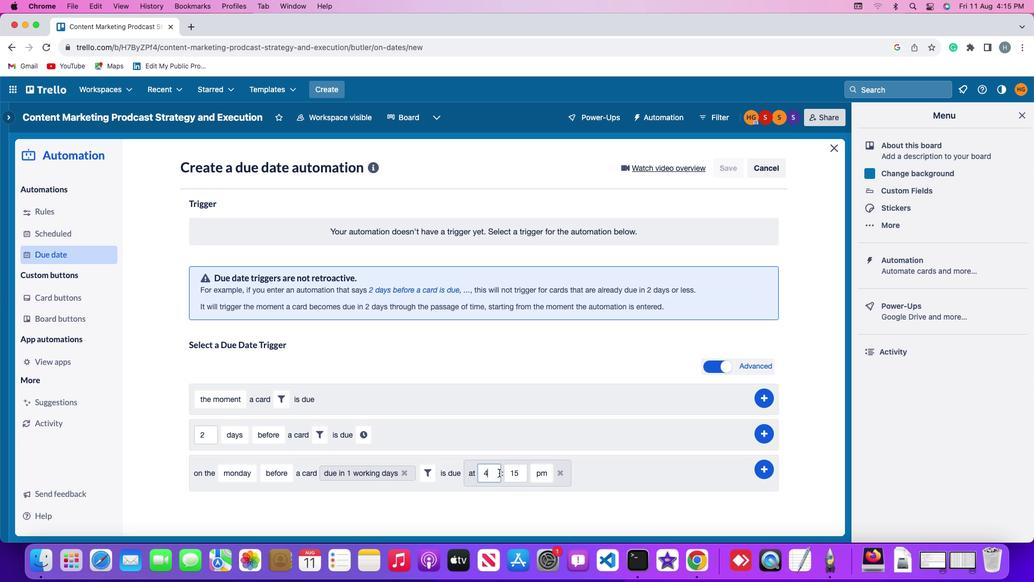 
Action: Key pressed Key.backspace'1''1'
Screenshot: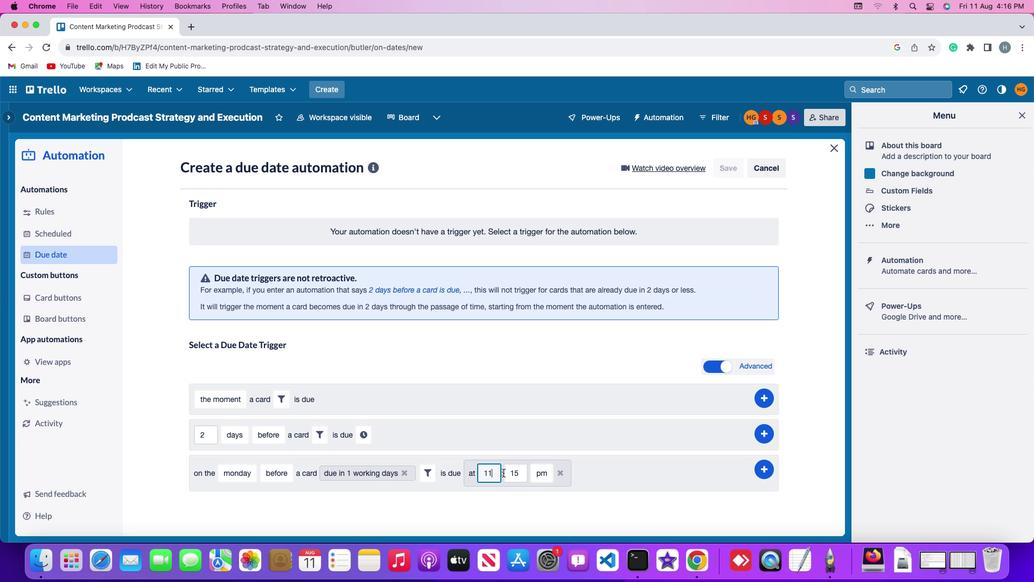 
Action: Mouse moved to (524, 472)
Screenshot: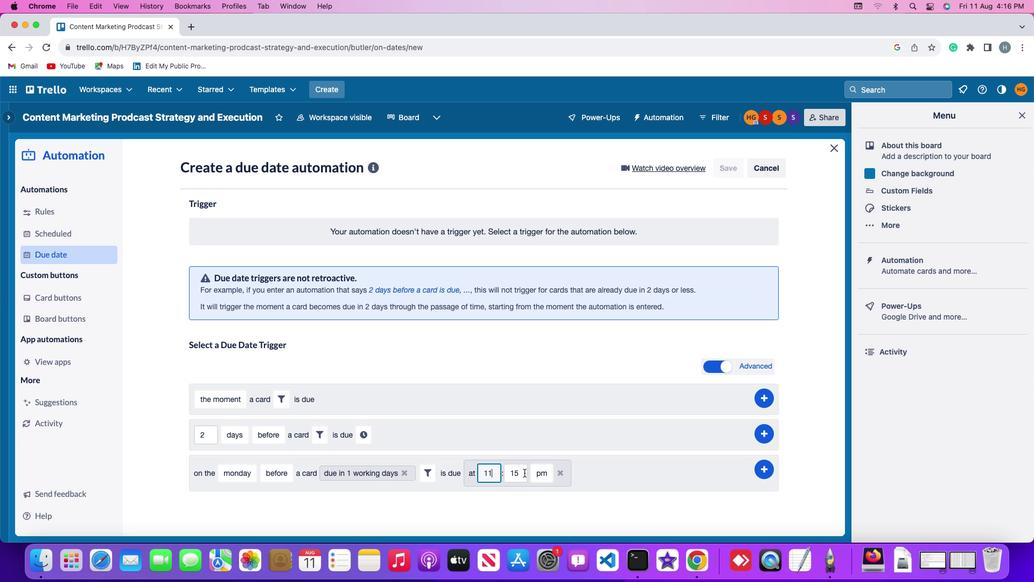 
Action: Mouse pressed left at (524, 472)
Screenshot: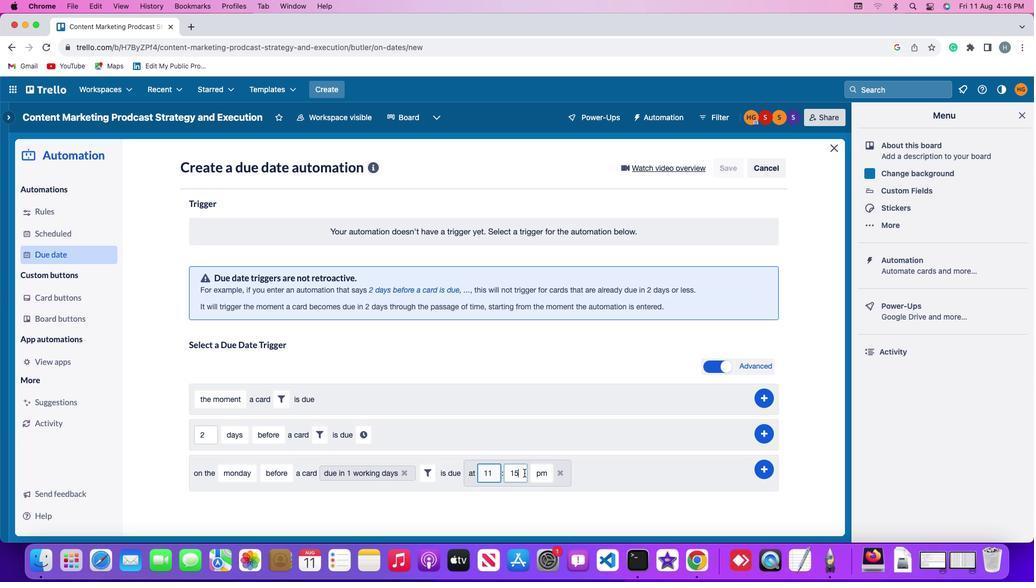 
Action: Key pressed Key.backspaceKey.backspace'0''0'
Screenshot: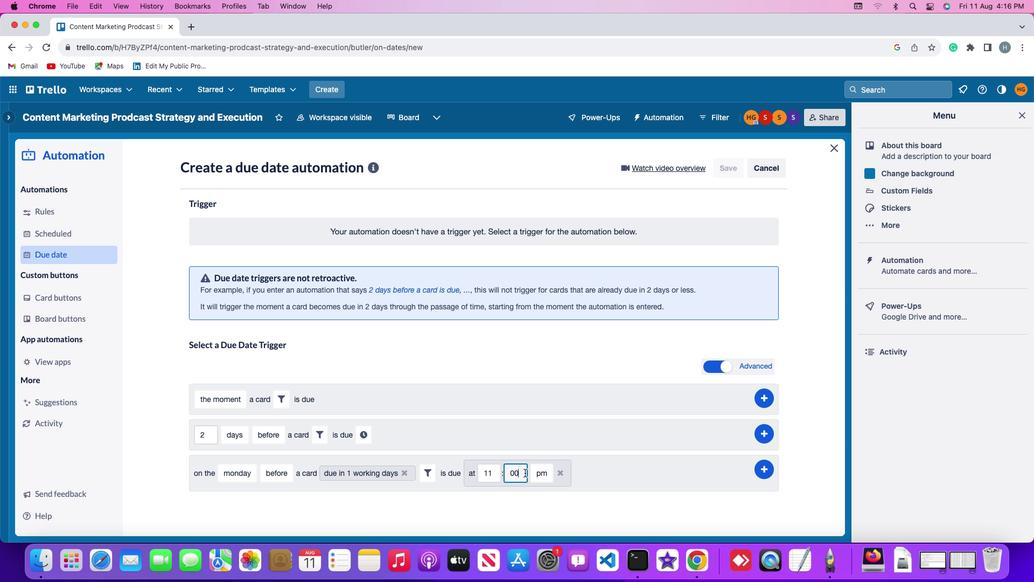 
Action: Mouse moved to (536, 472)
Screenshot: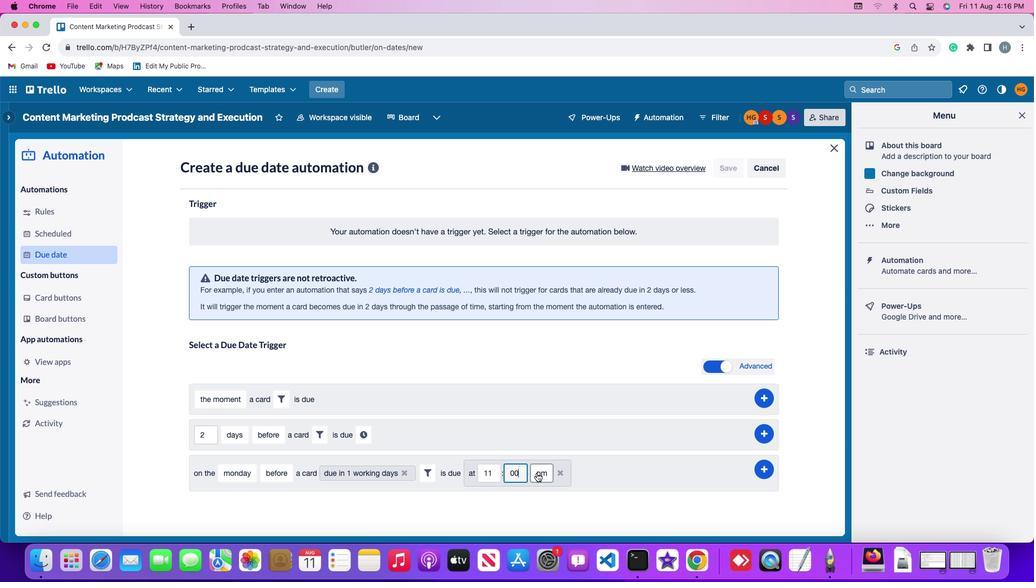 
Action: Mouse pressed left at (536, 472)
Screenshot: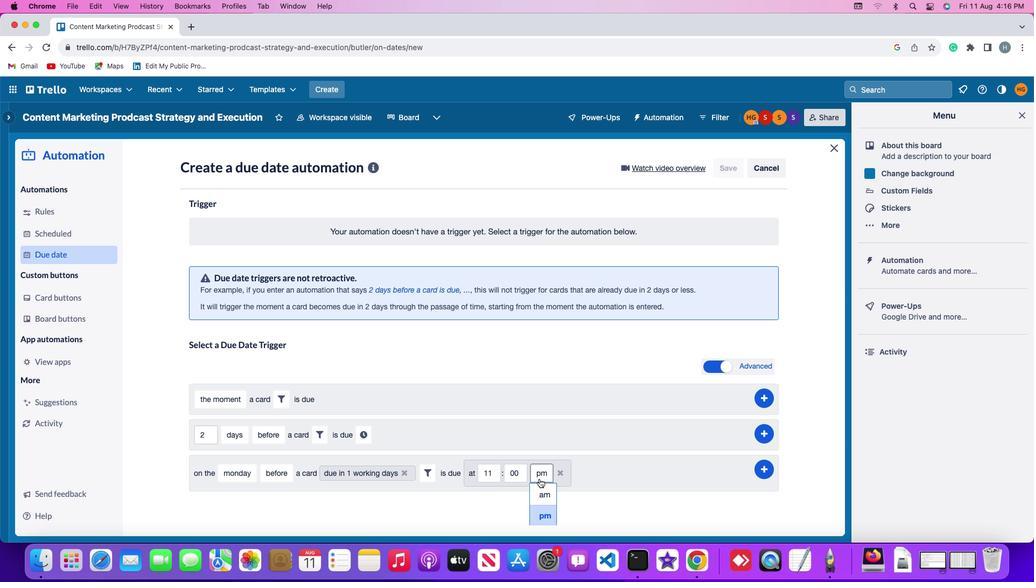 
Action: Mouse moved to (541, 488)
Screenshot: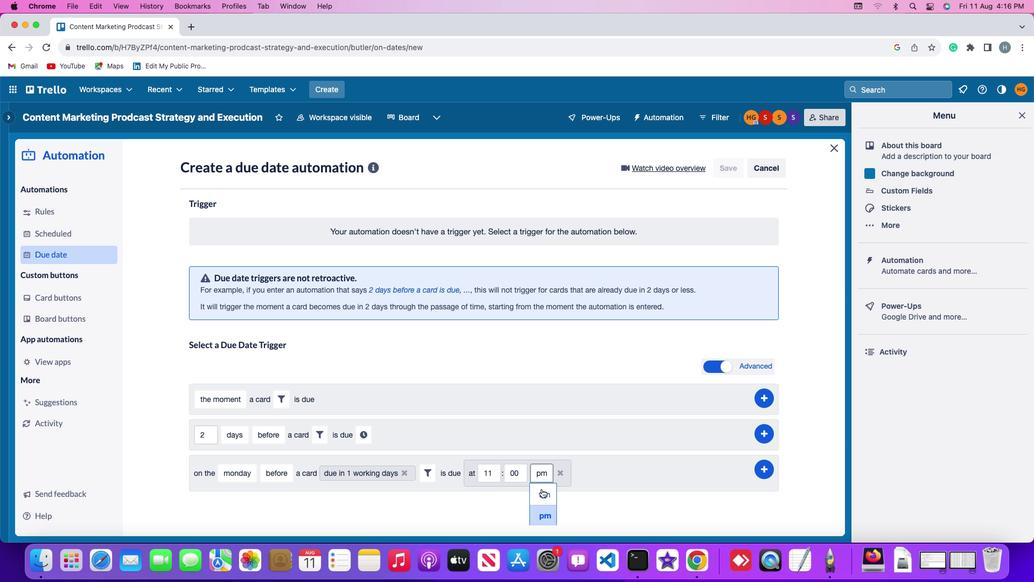 
Action: Mouse pressed left at (541, 488)
Screenshot: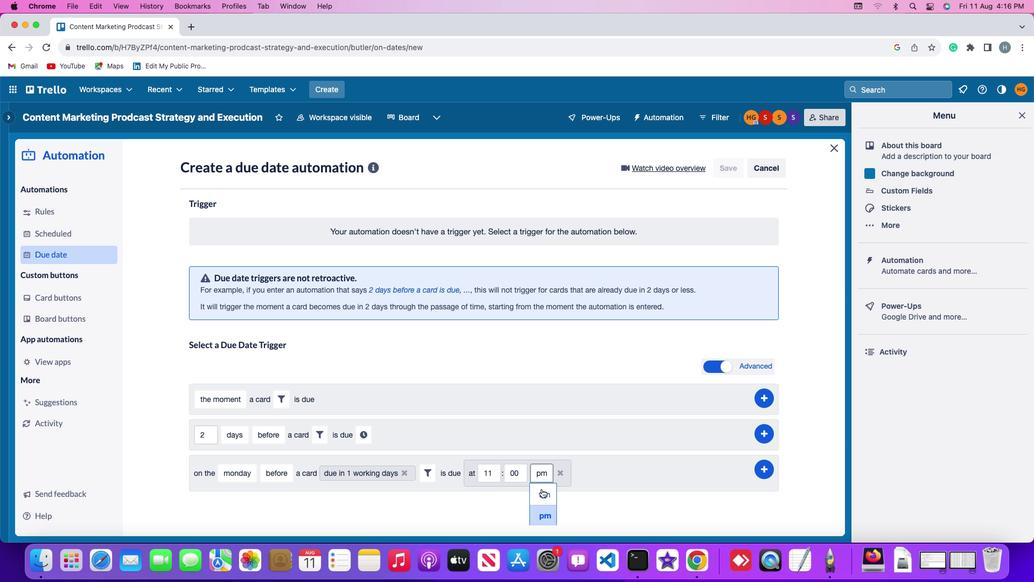 
Action: Mouse moved to (761, 466)
Screenshot: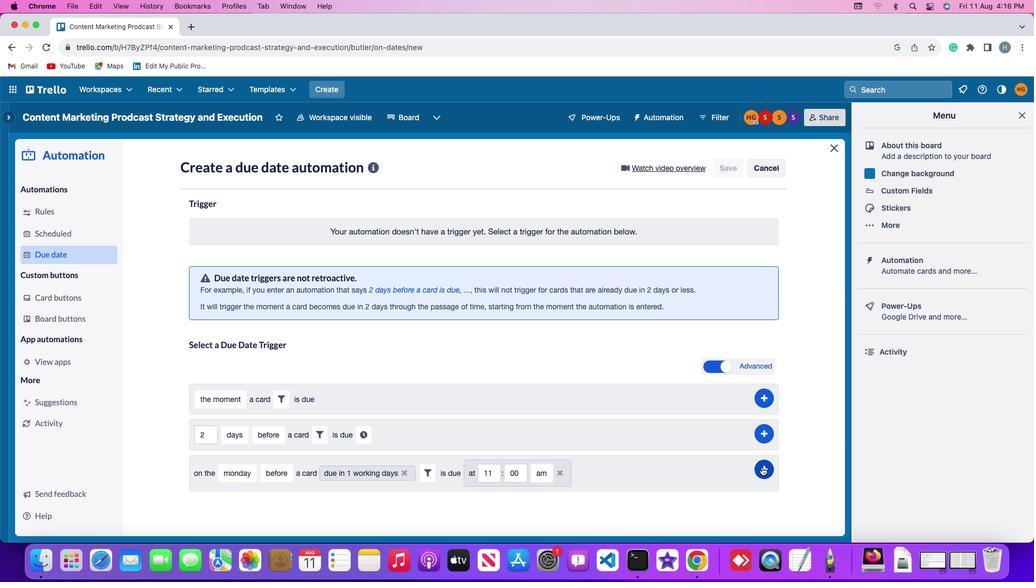 
Action: Mouse pressed left at (761, 466)
Screenshot: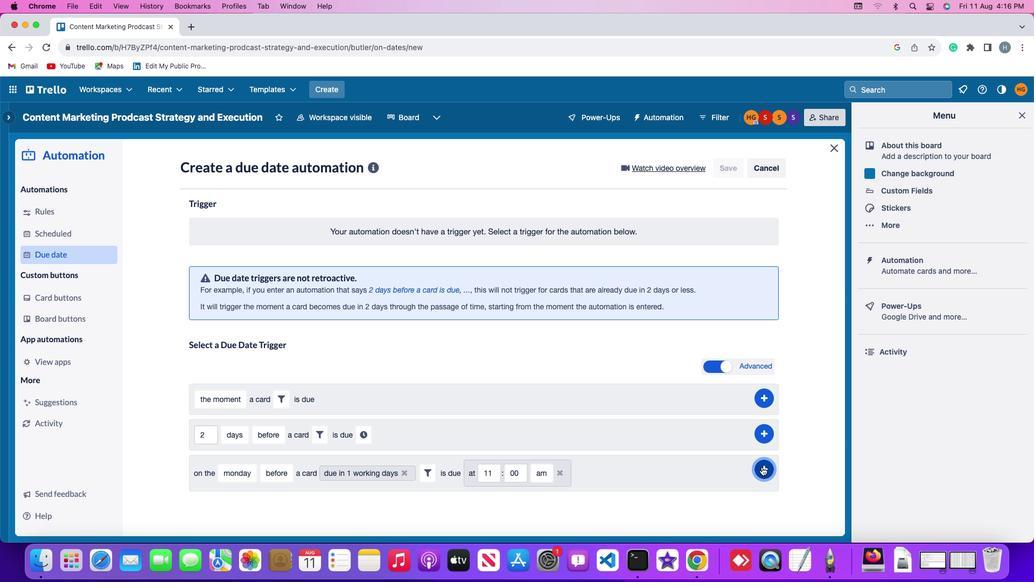 
Action: Mouse moved to (819, 376)
Screenshot: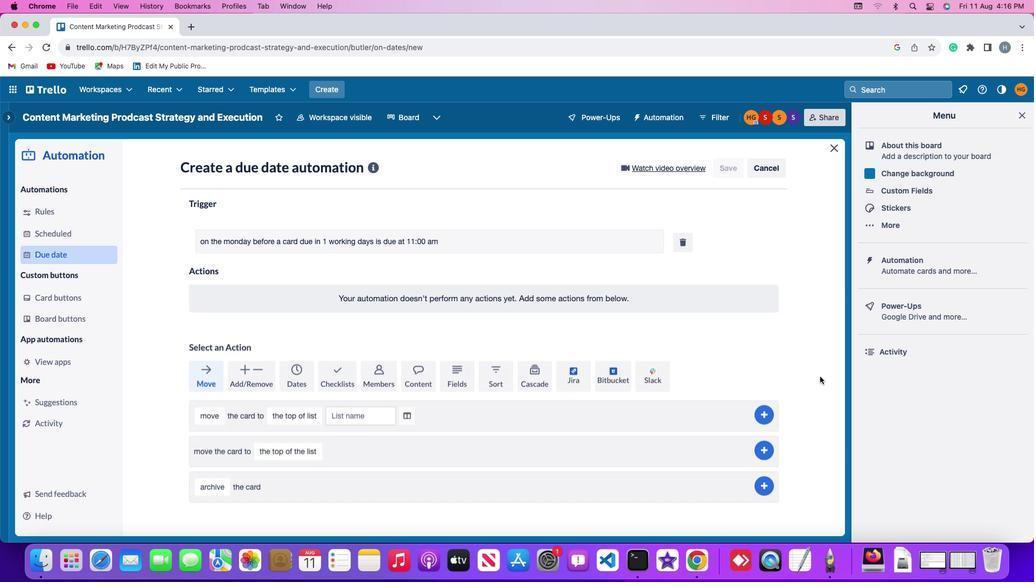 
